 Task: Create a due date automation trigger when advanced on, on the monday of the week before a card is due add fields with custom field "Resume" set at 11:00 AM.
Action: Mouse moved to (1165, 365)
Screenshot: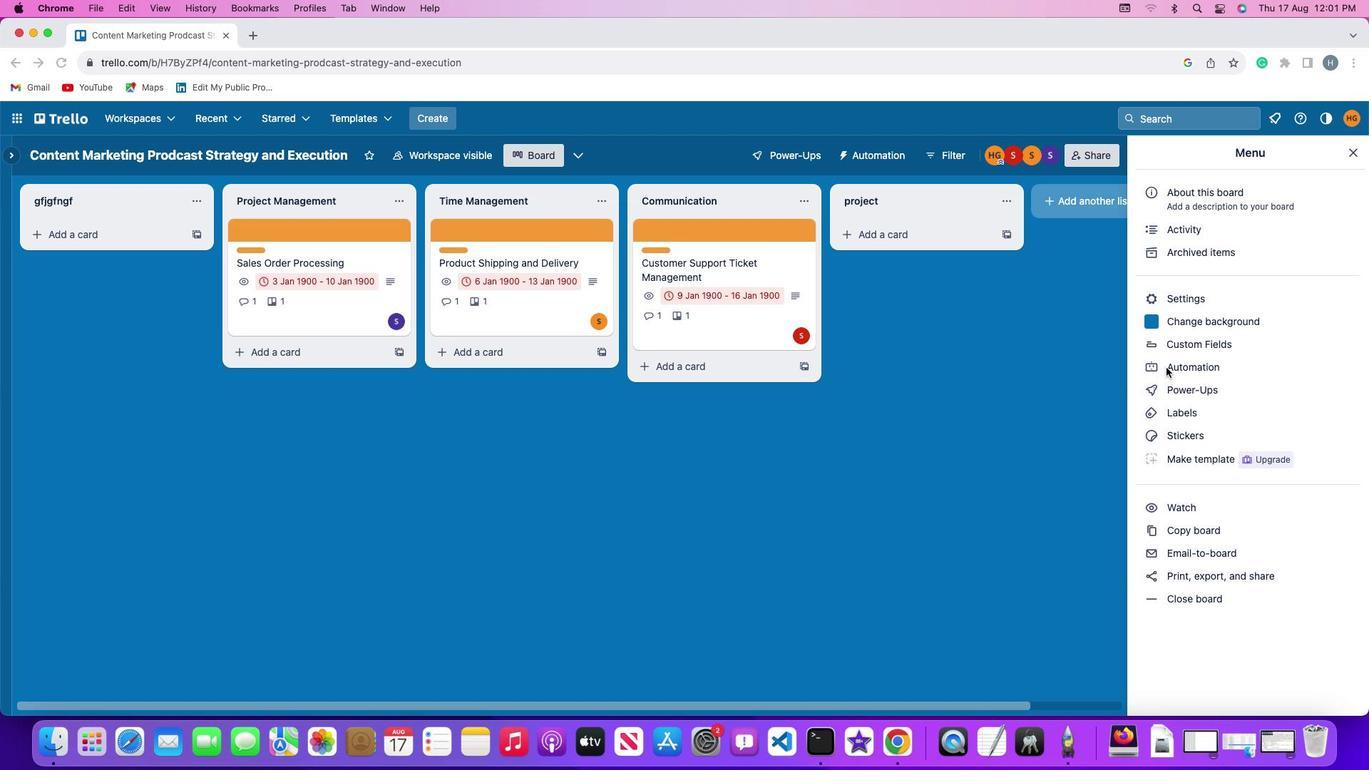 
Action: Mouse pressed left at (1165, 365)
Screenshot: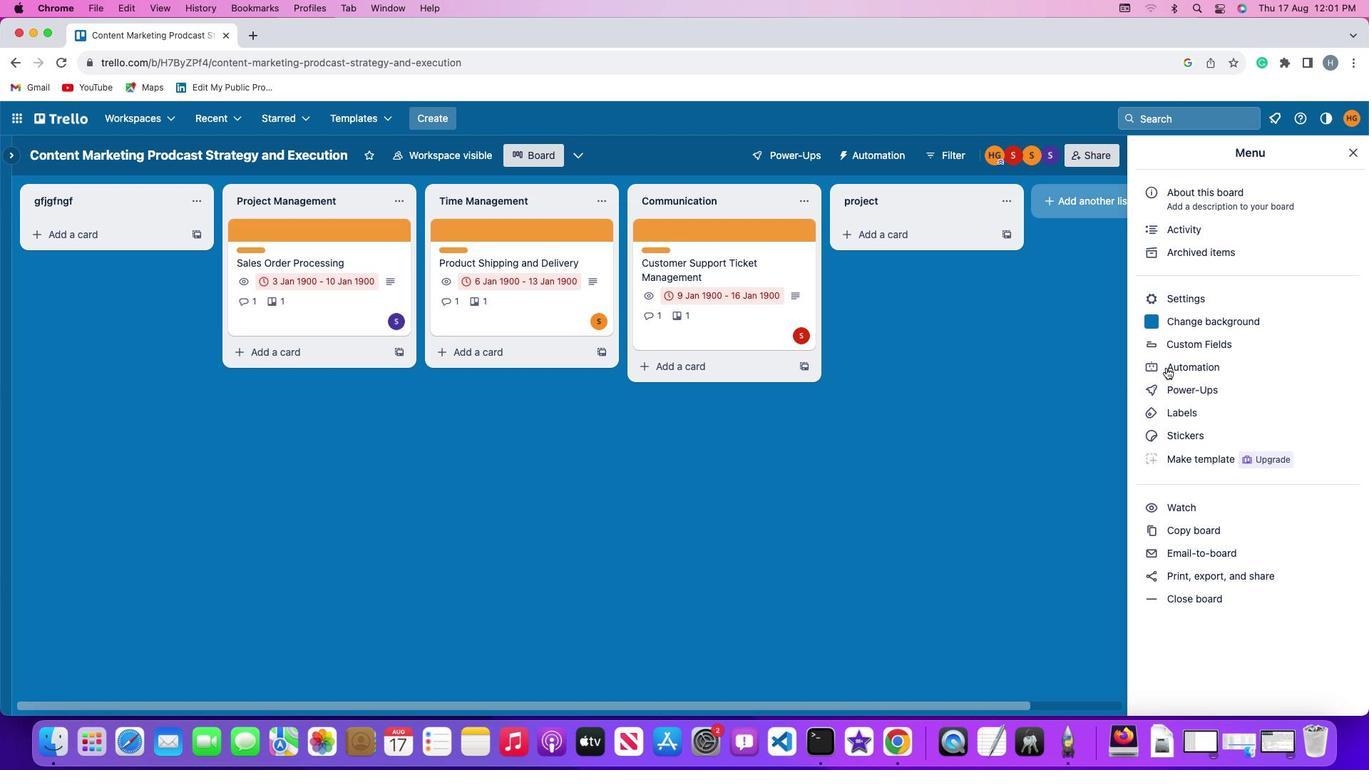 
Action: Mouse pressed left at (1165, 365)
Screenshot: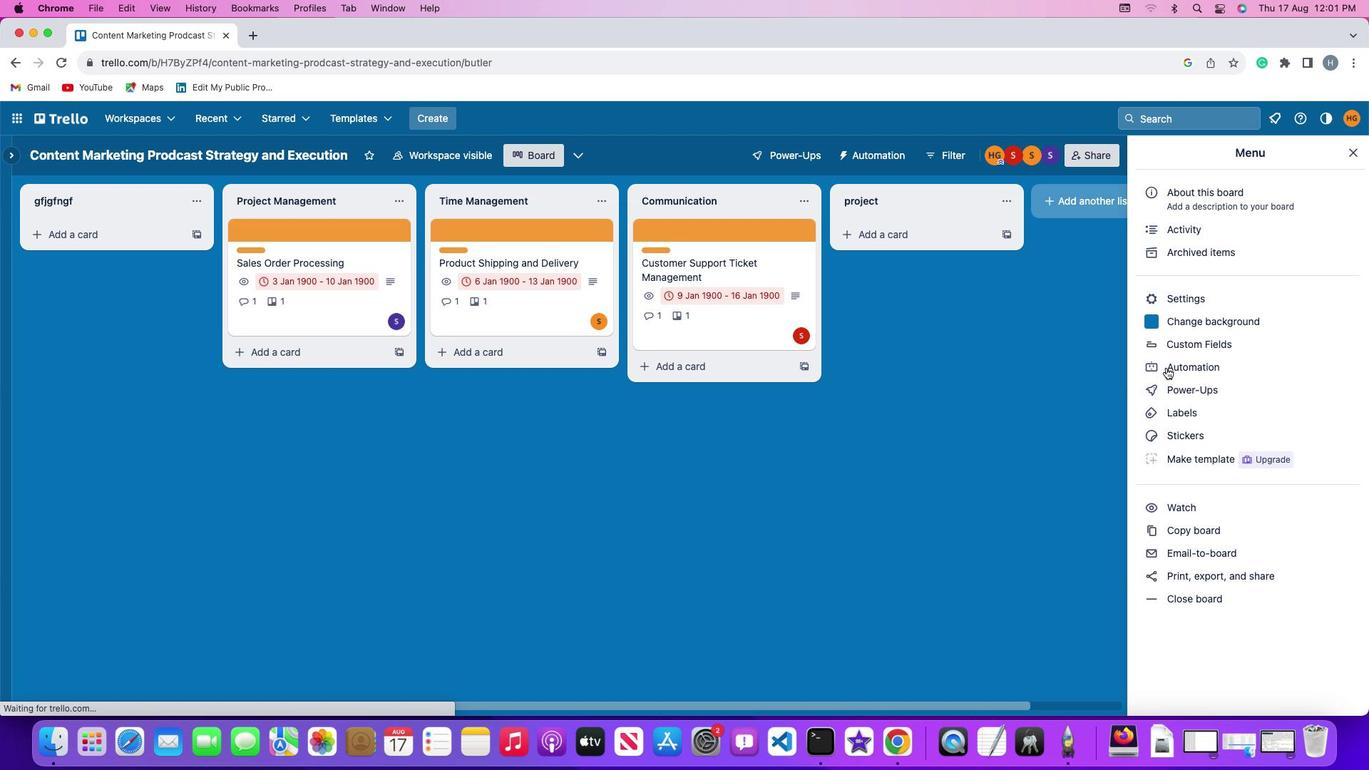 
Action: Mouse moved to (82, 335)
Screenshot: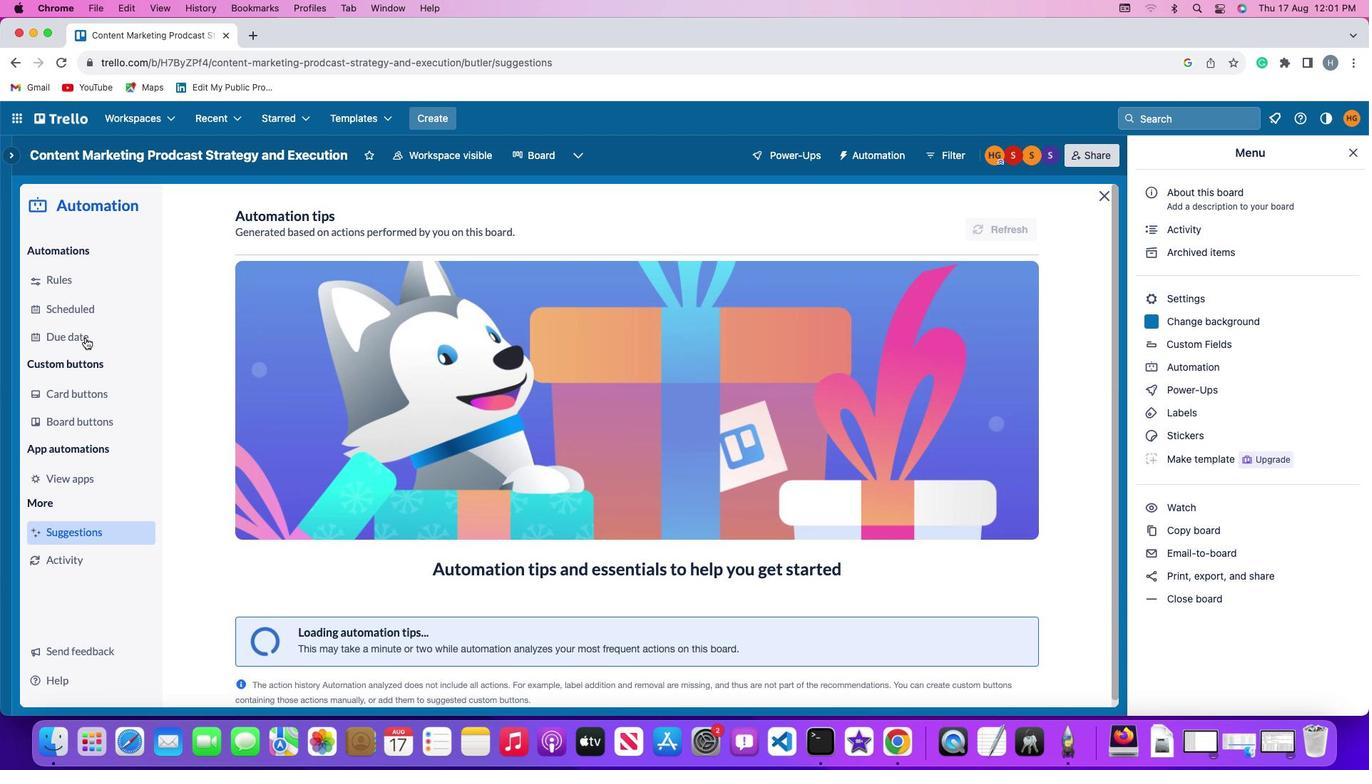 
Action: Mouse pressed left at (82, 335)
Screenshot: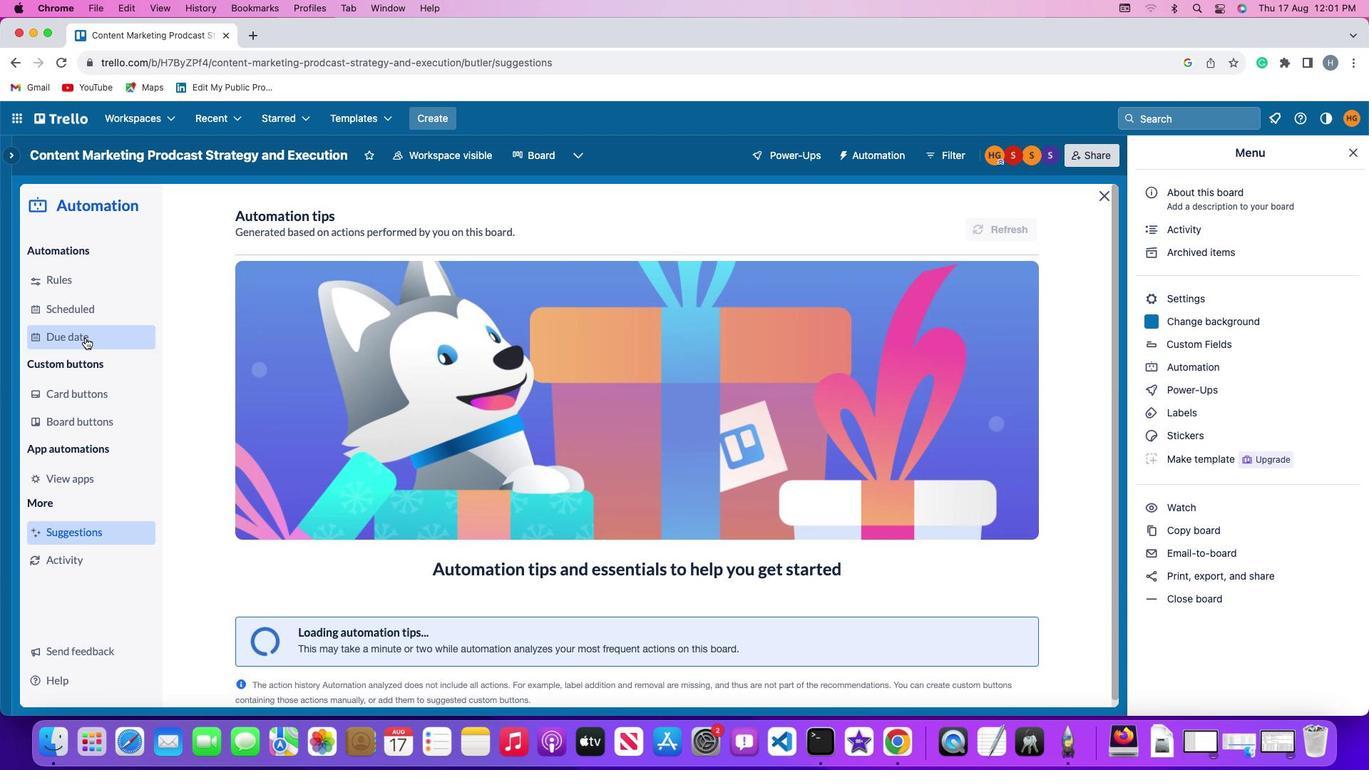 
Action: Mouse moved to (976, 216)
Screenshot: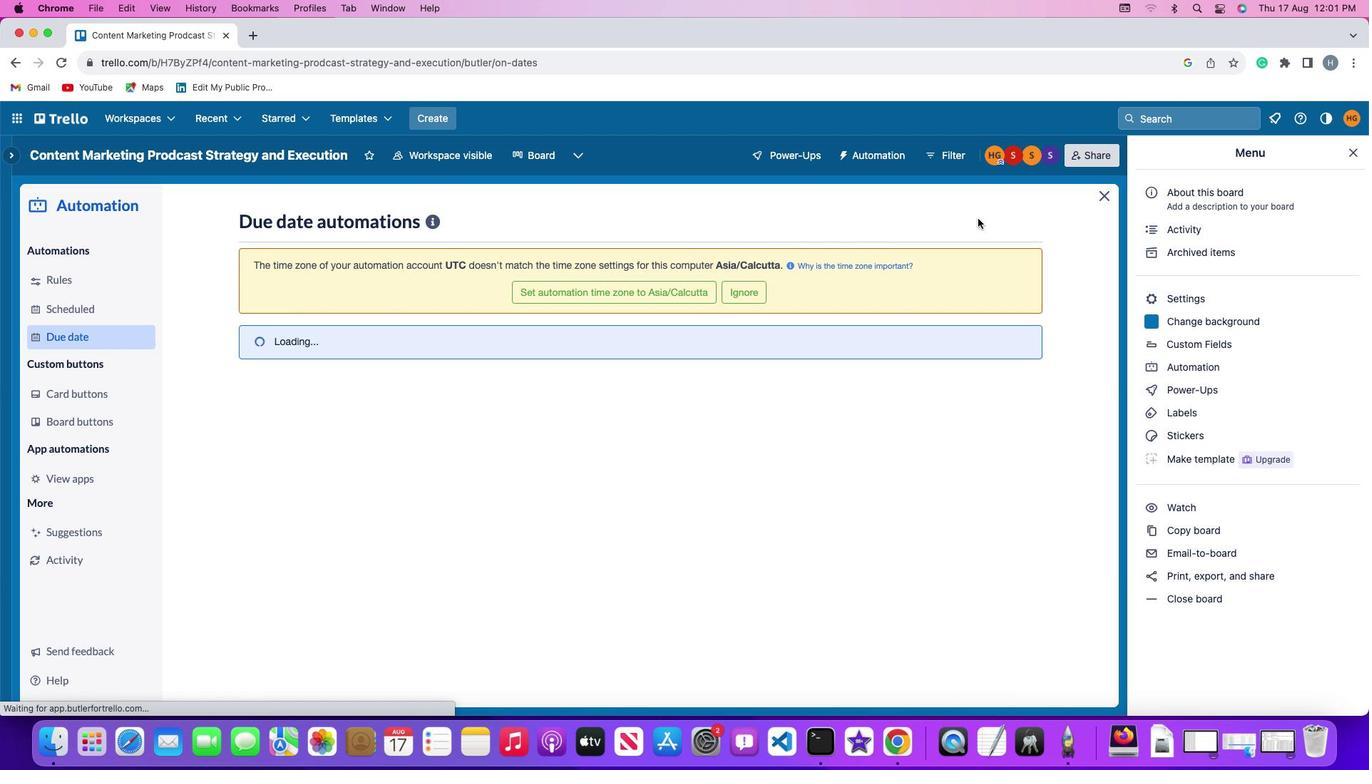 
Action: Mouse pressed left at (976, 216)
Screenshot: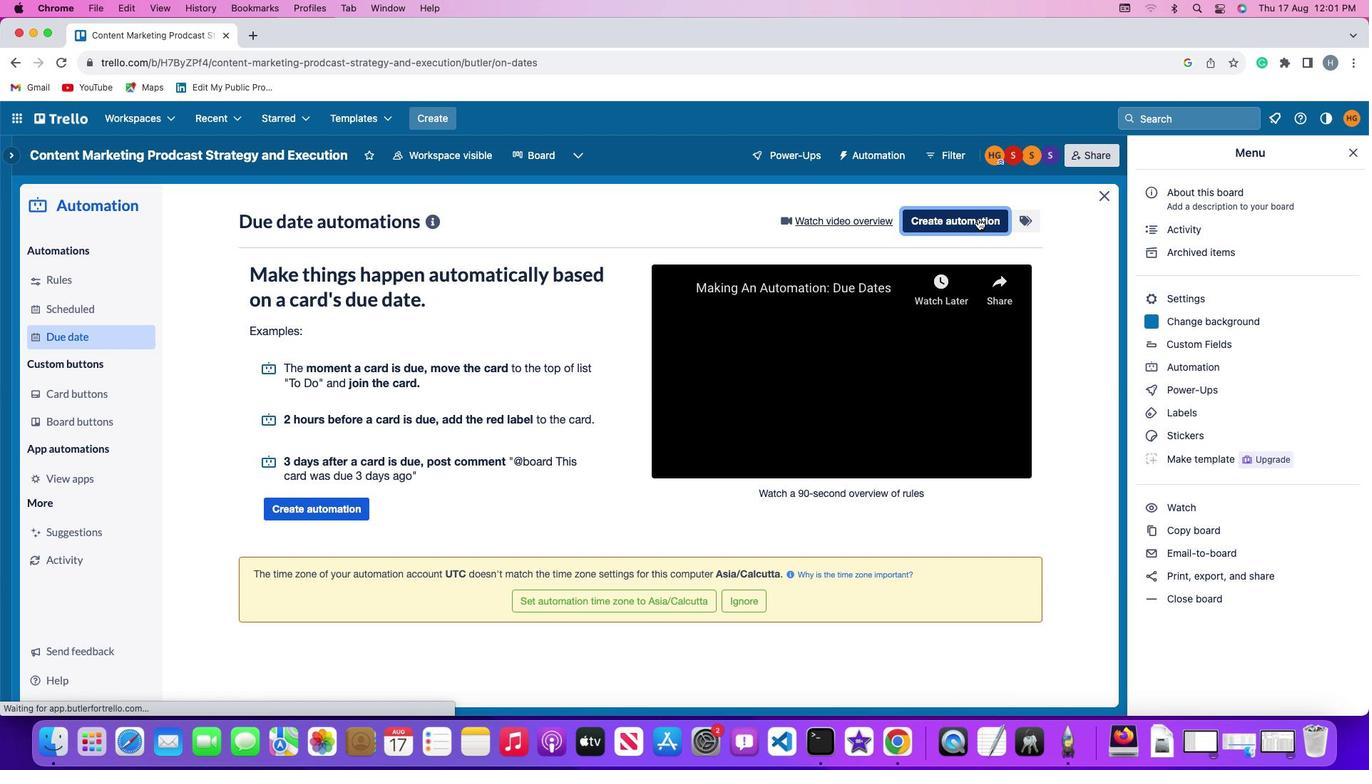 
Action: Mouse moved to (309, 348)
Screenshot: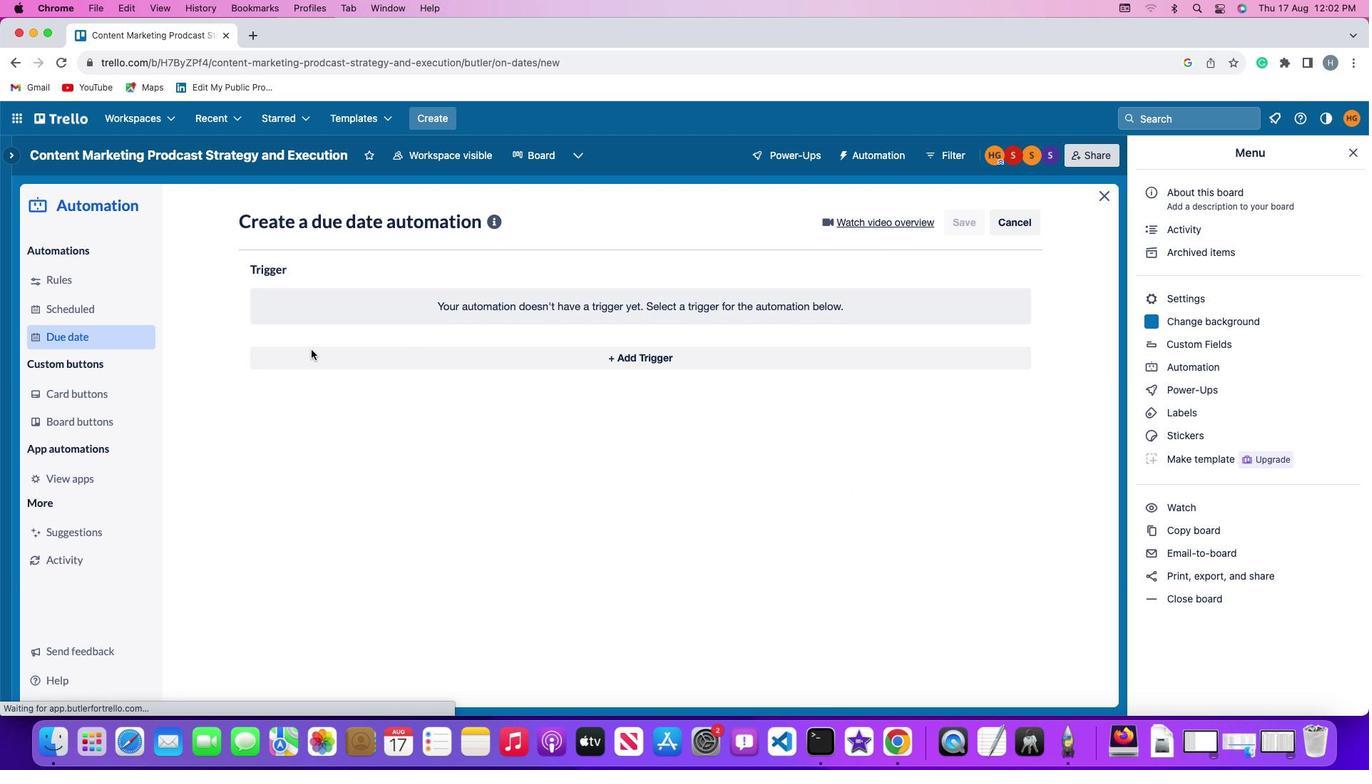
Action: Mouse pressed left at (309, 348)
Screenshot: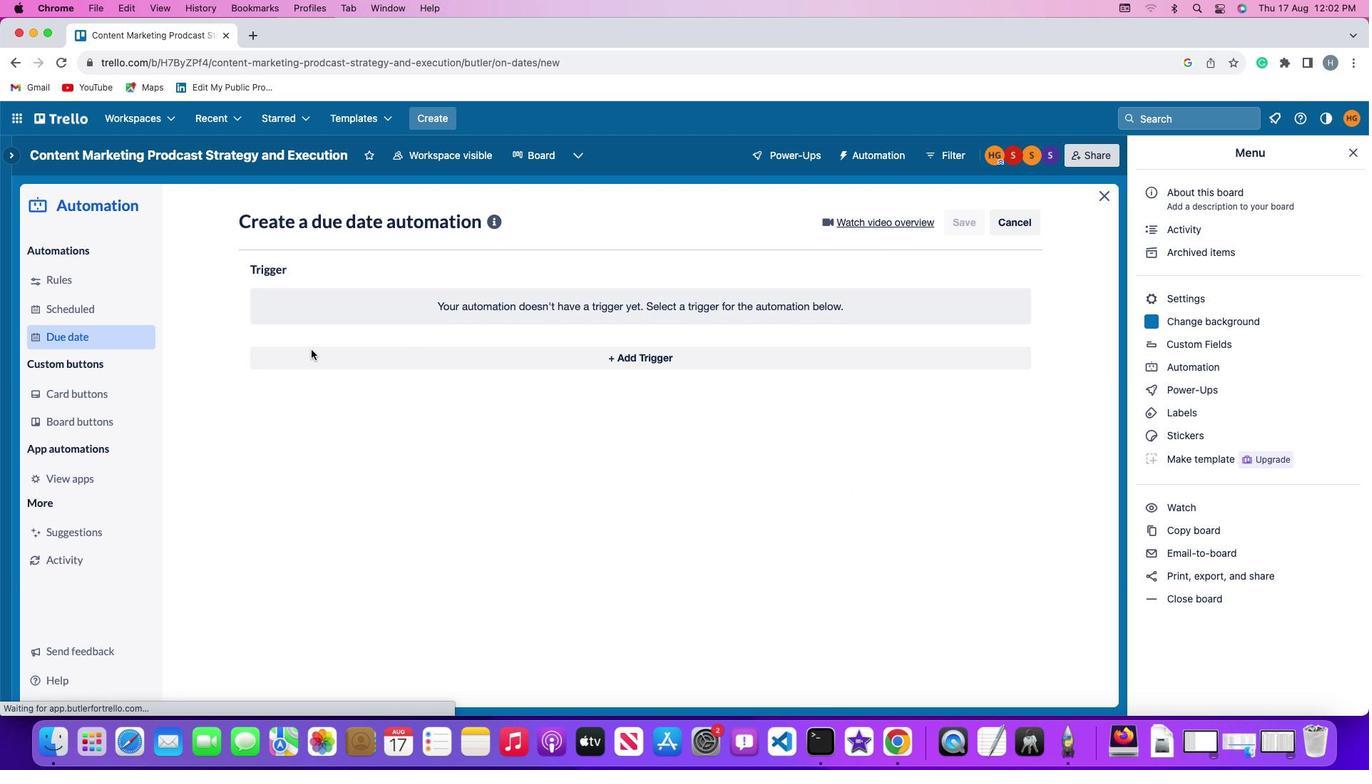 
Action: Mouse moved to (321, 623)
Screenshot: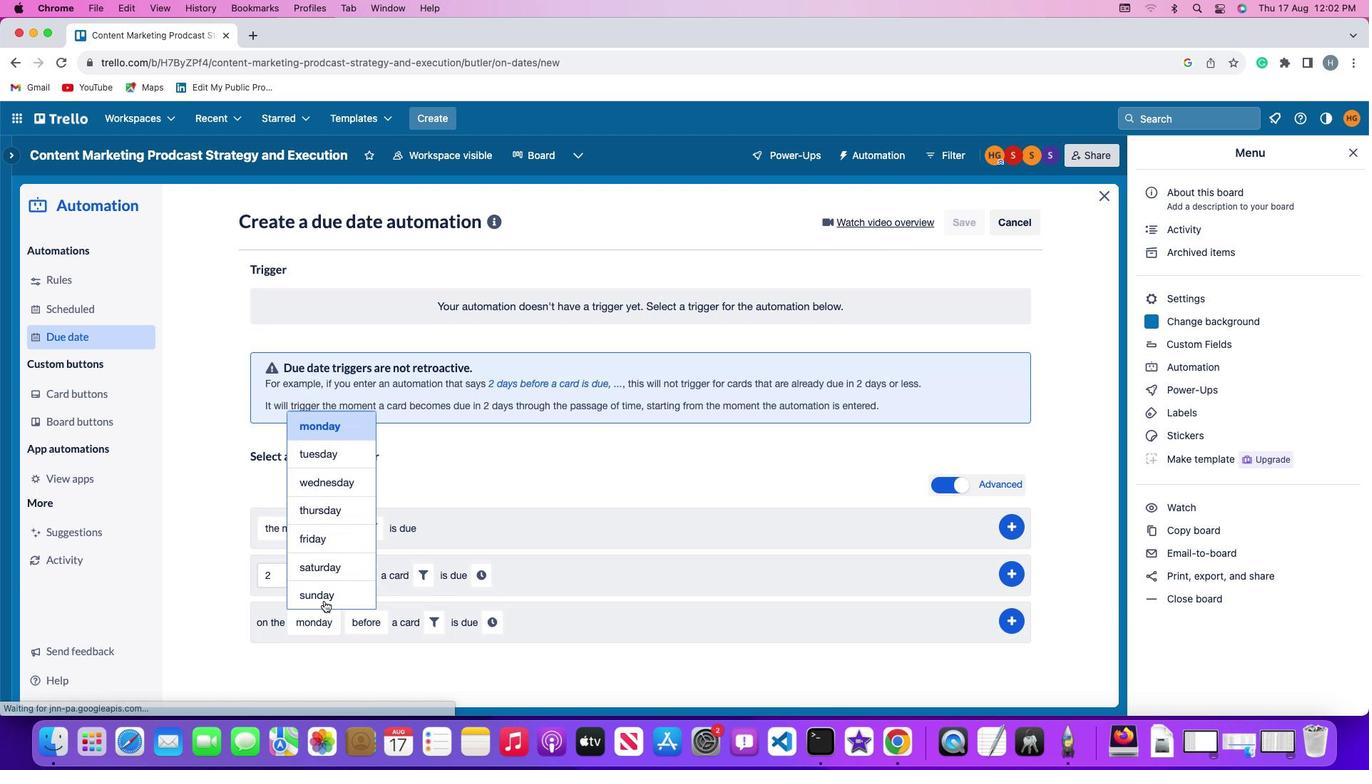 
Action: Mouse pressed left at (321, 623)
Screenshot: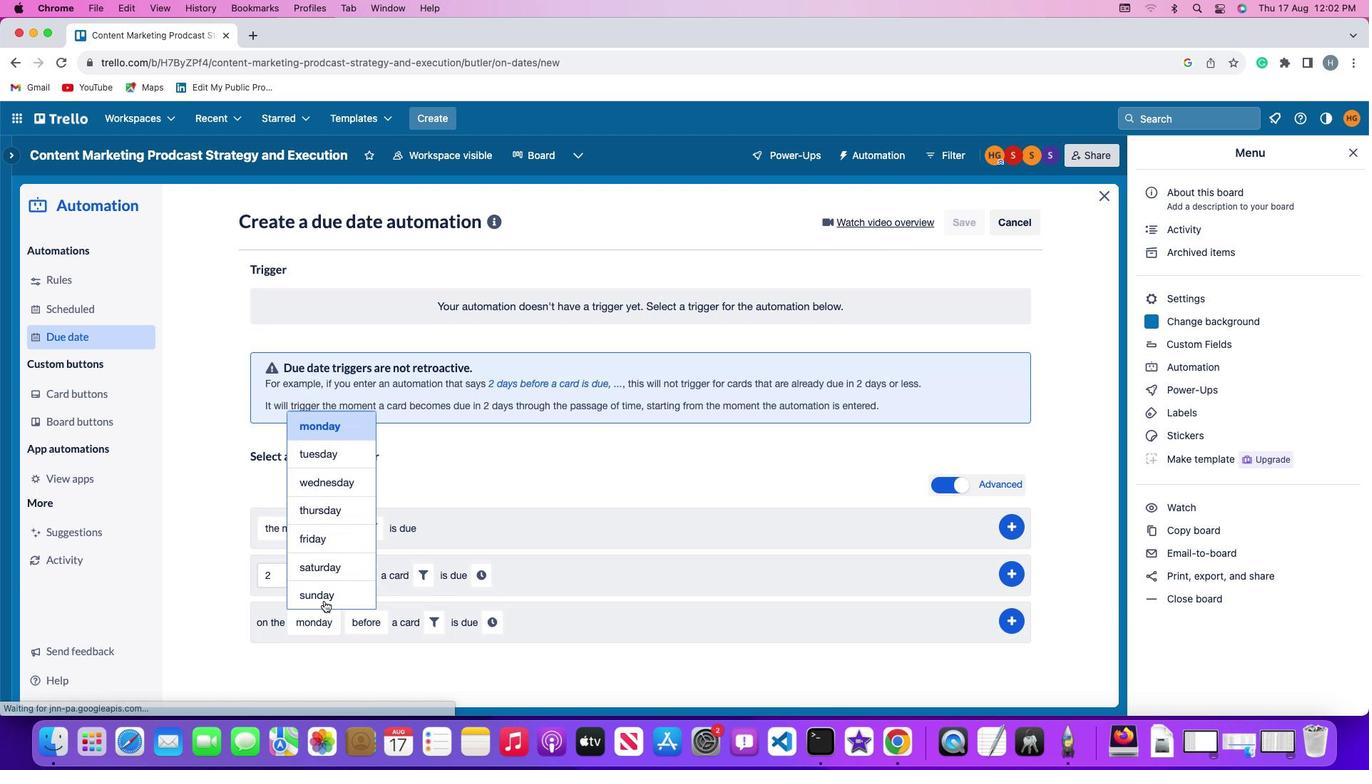 
Action: Mouse moved to (321, 421)
Screenshot: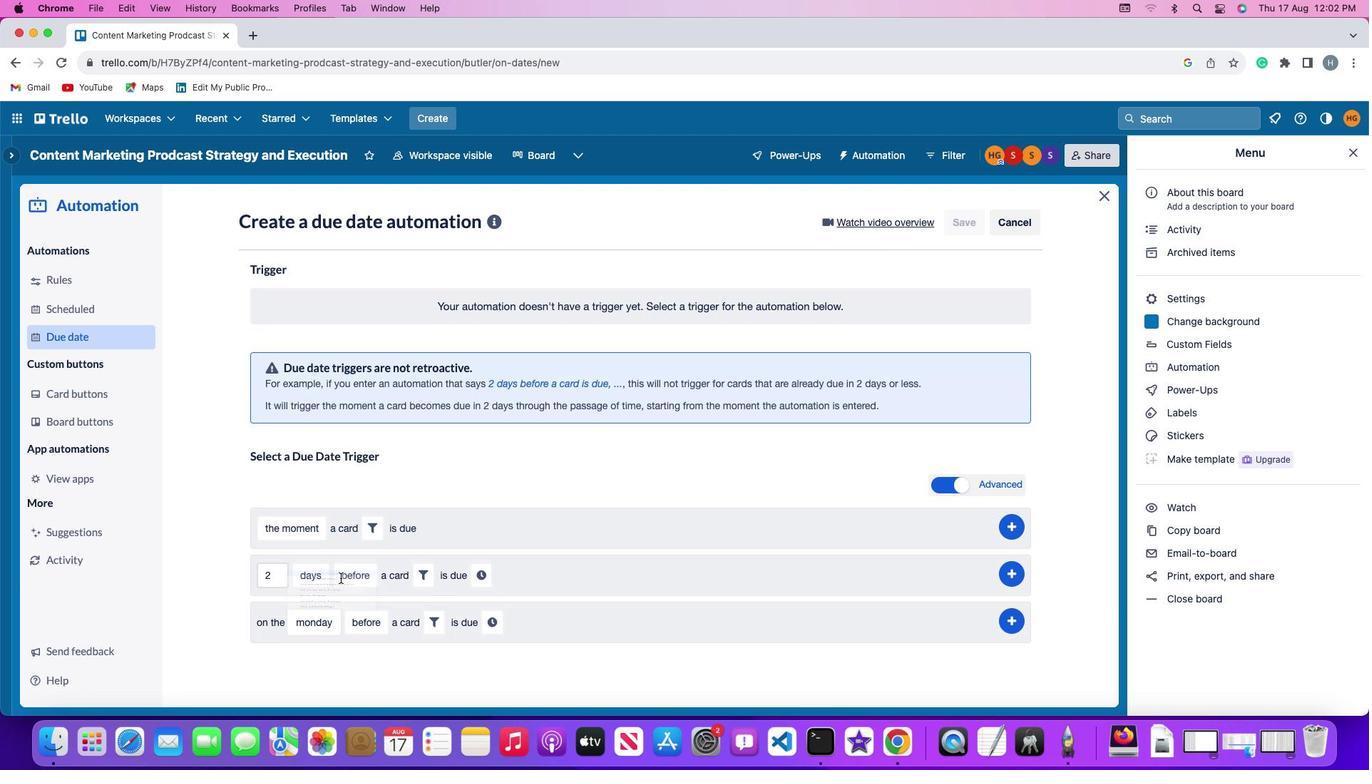 
Action: Mouse pressed left at (321, 421)
Screenshot: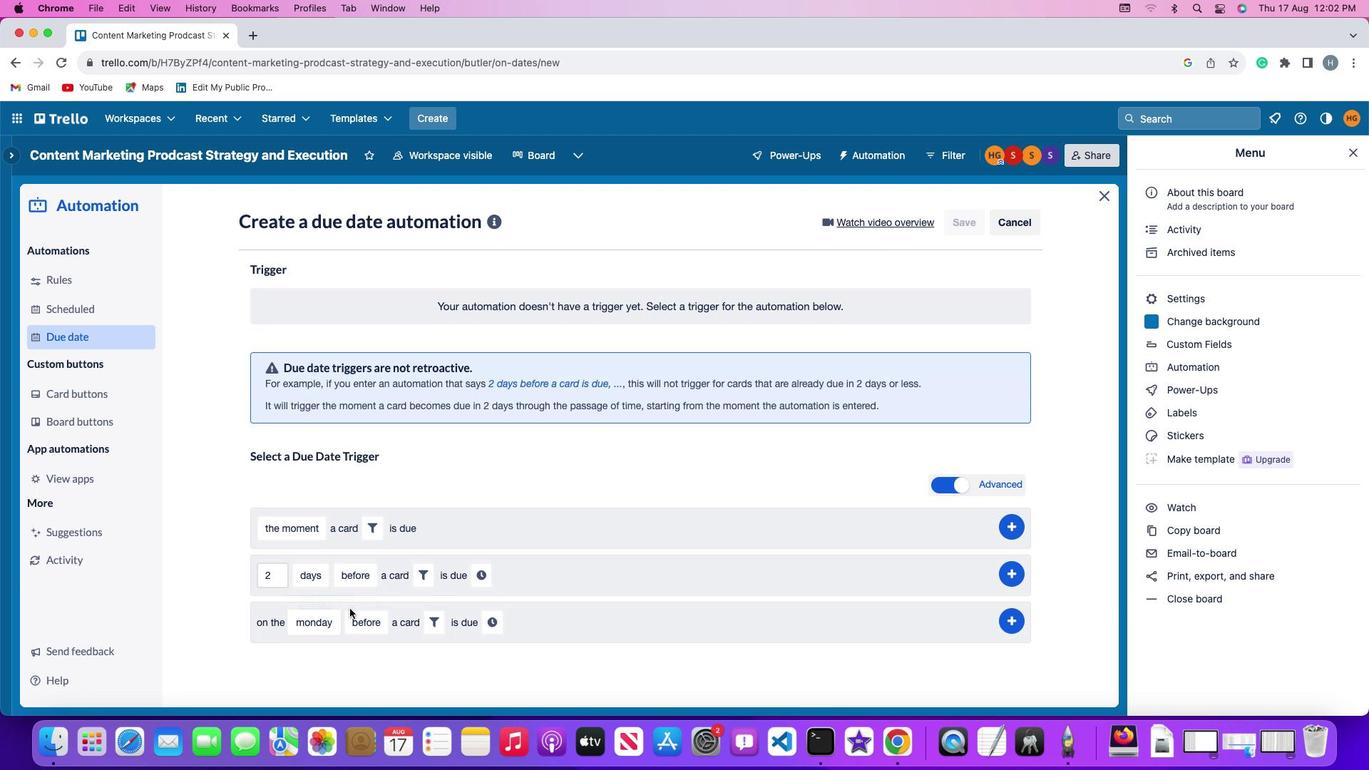 
Action: Mouse moved to (363, 633)
Screenshot: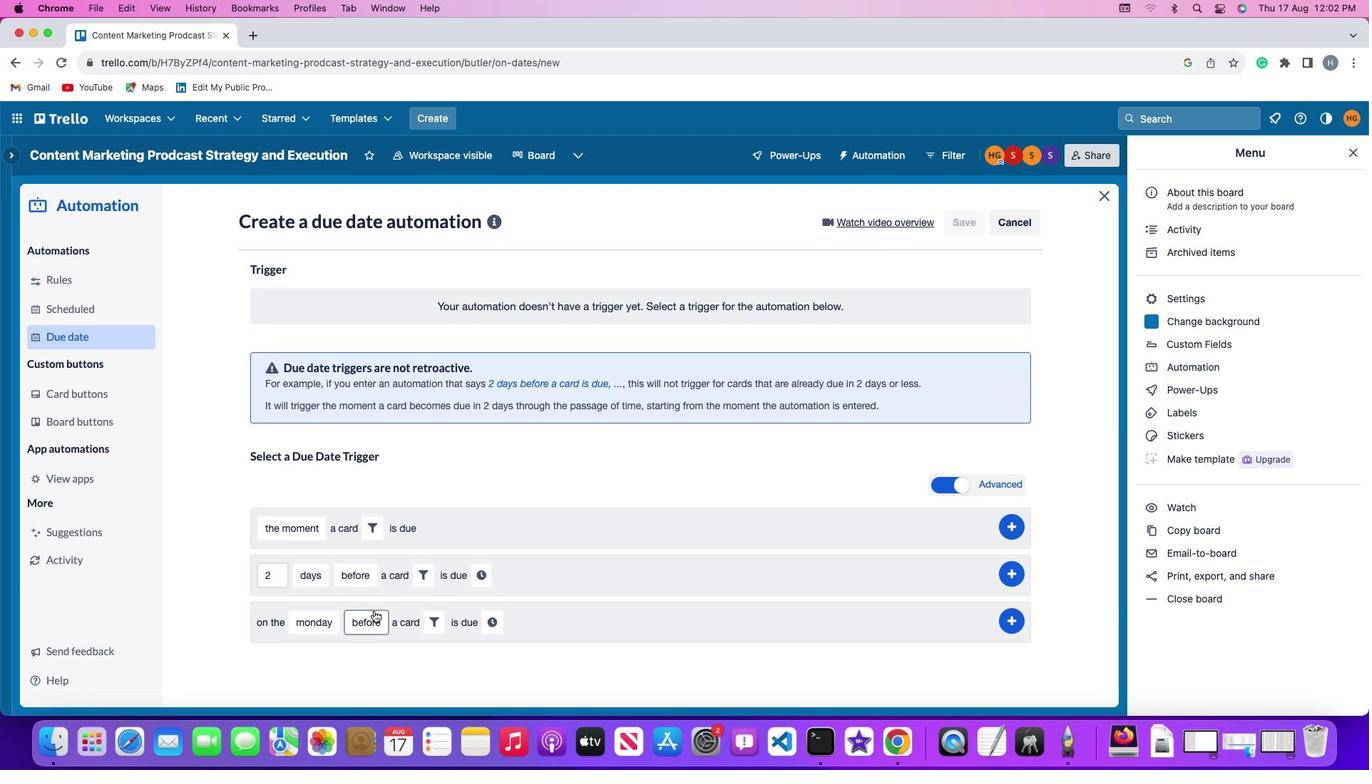 
Action: Mouse pressed left at (363, 633)
Screenshot: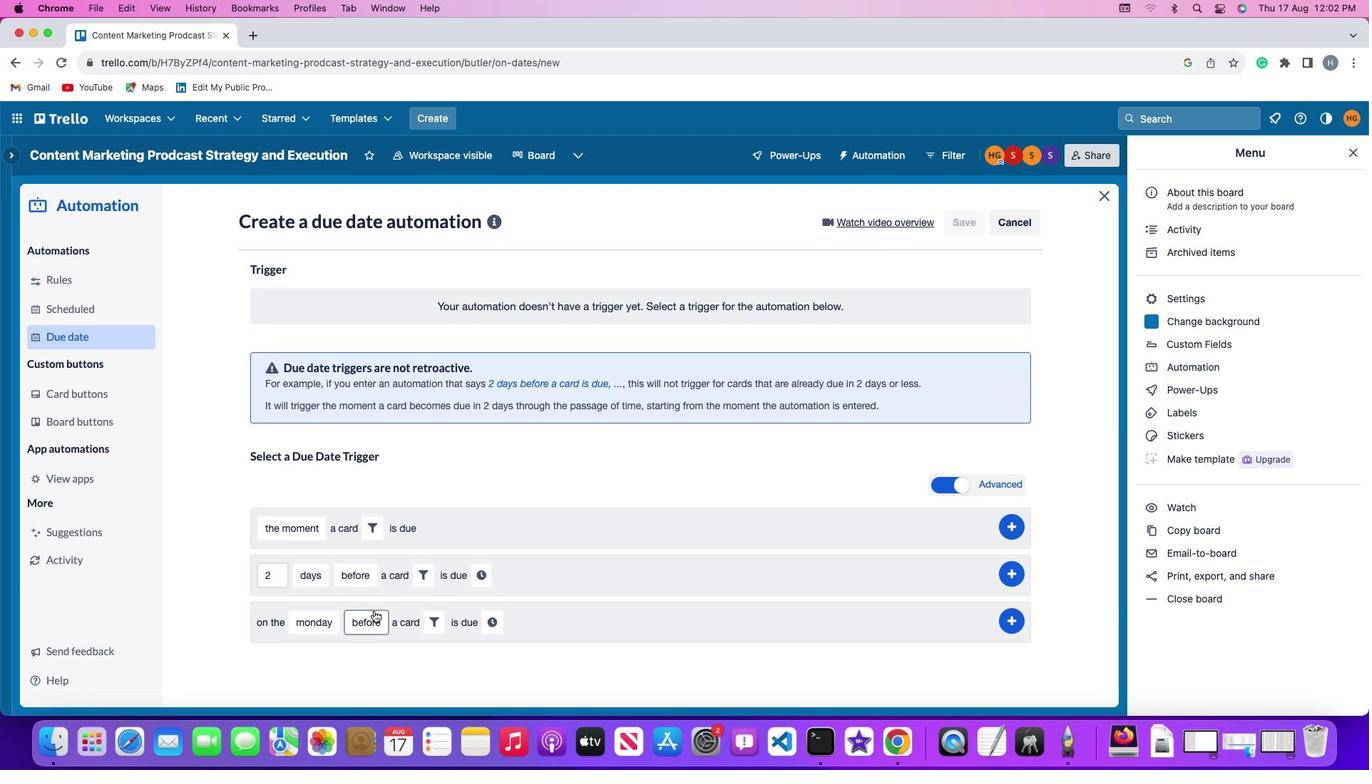 
Action: Mouse moved to (371, 608)
Screenshot: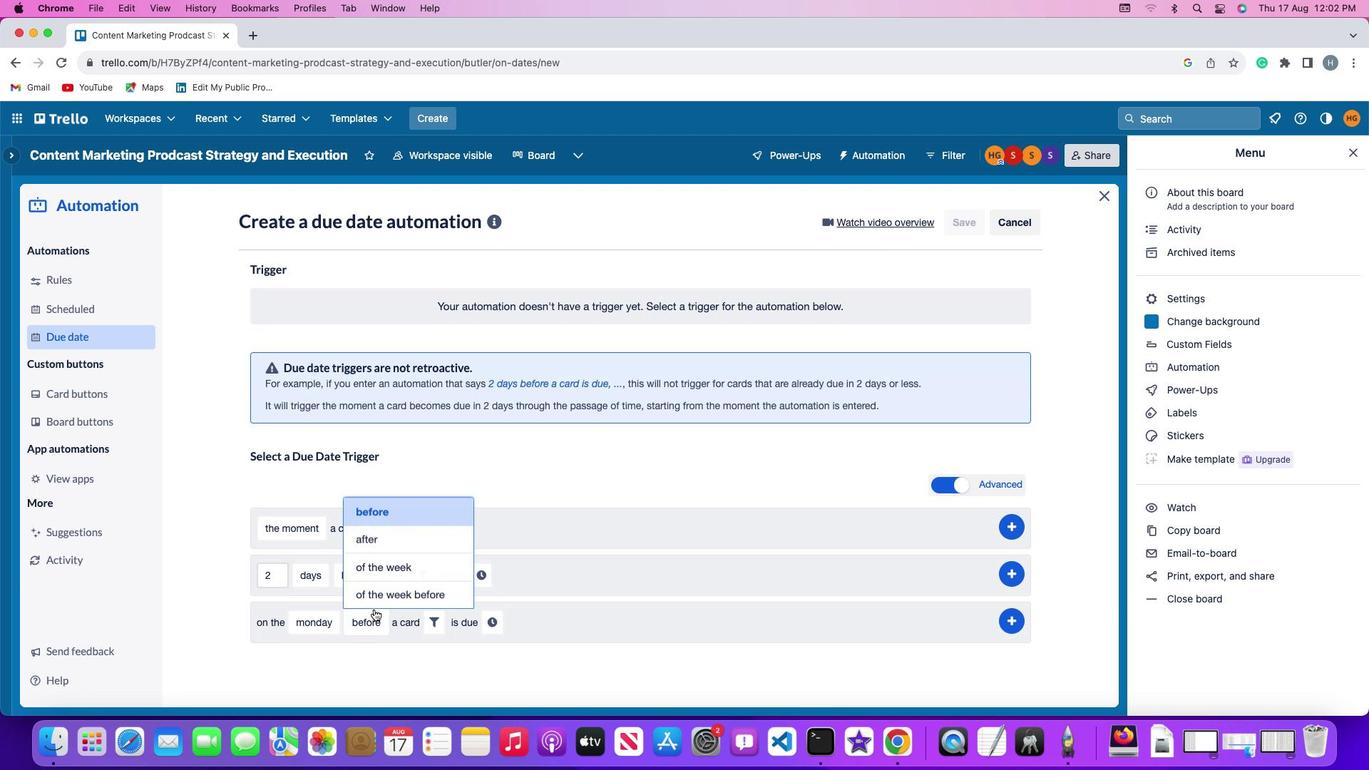 
Action: Mouse pressed left at (371, 608)
Screenshot: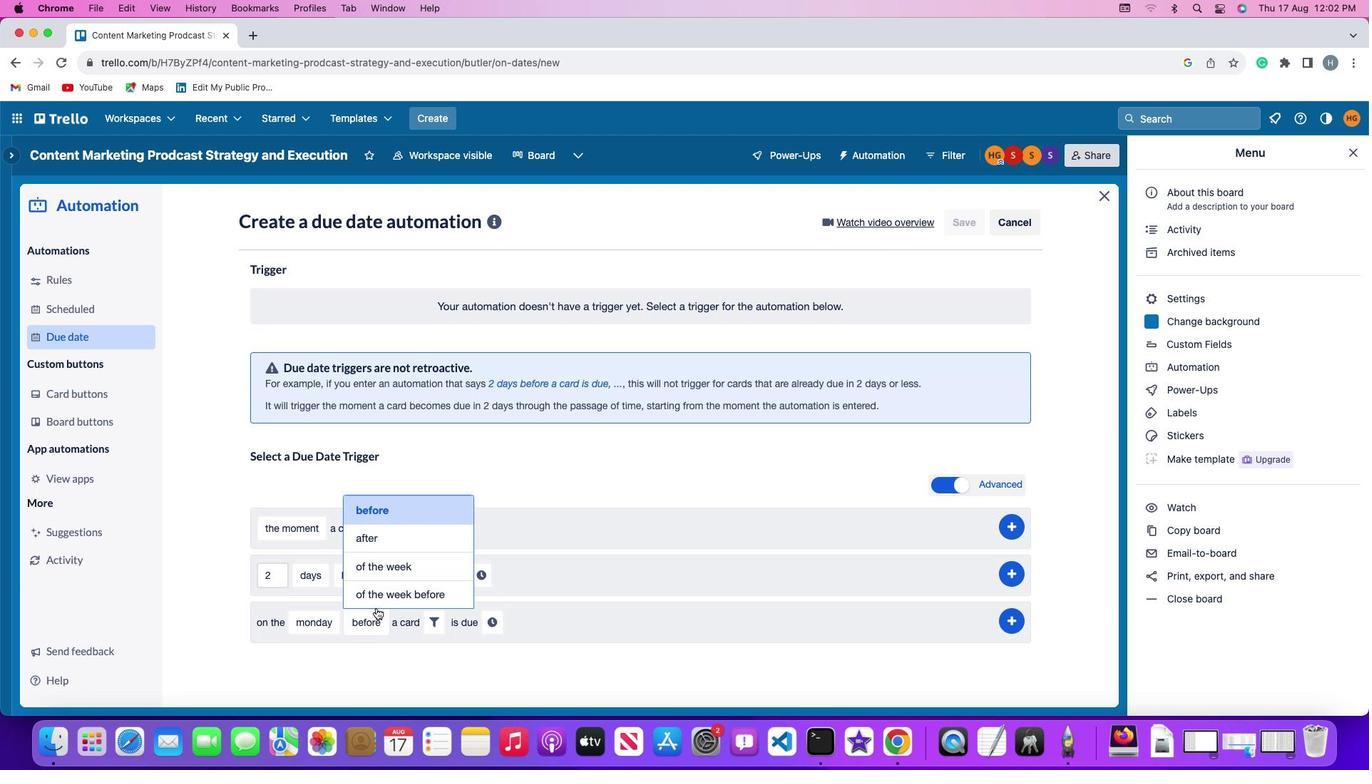 
Action: Mouse moved to (383, 589)
Screenshot: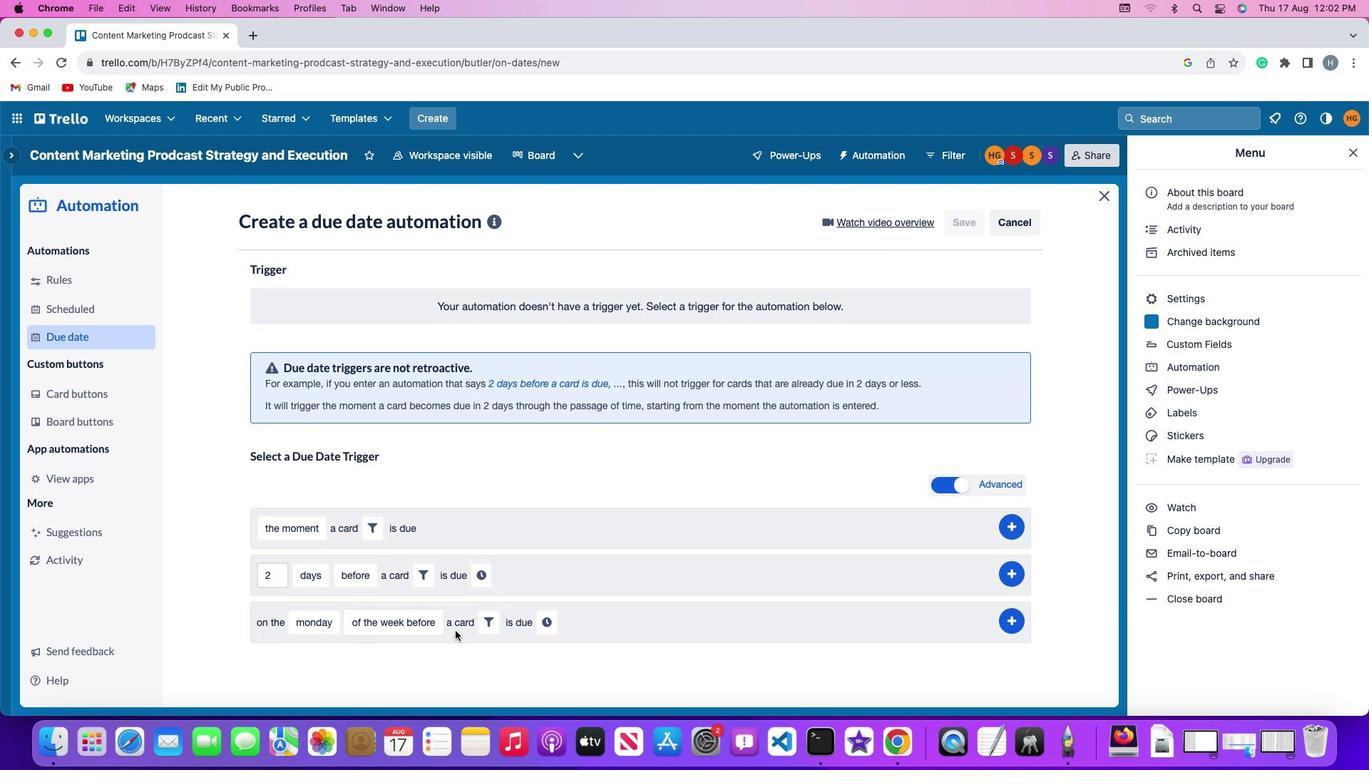 
Action: Mouse pressed left at (383, 589)
Screenshot: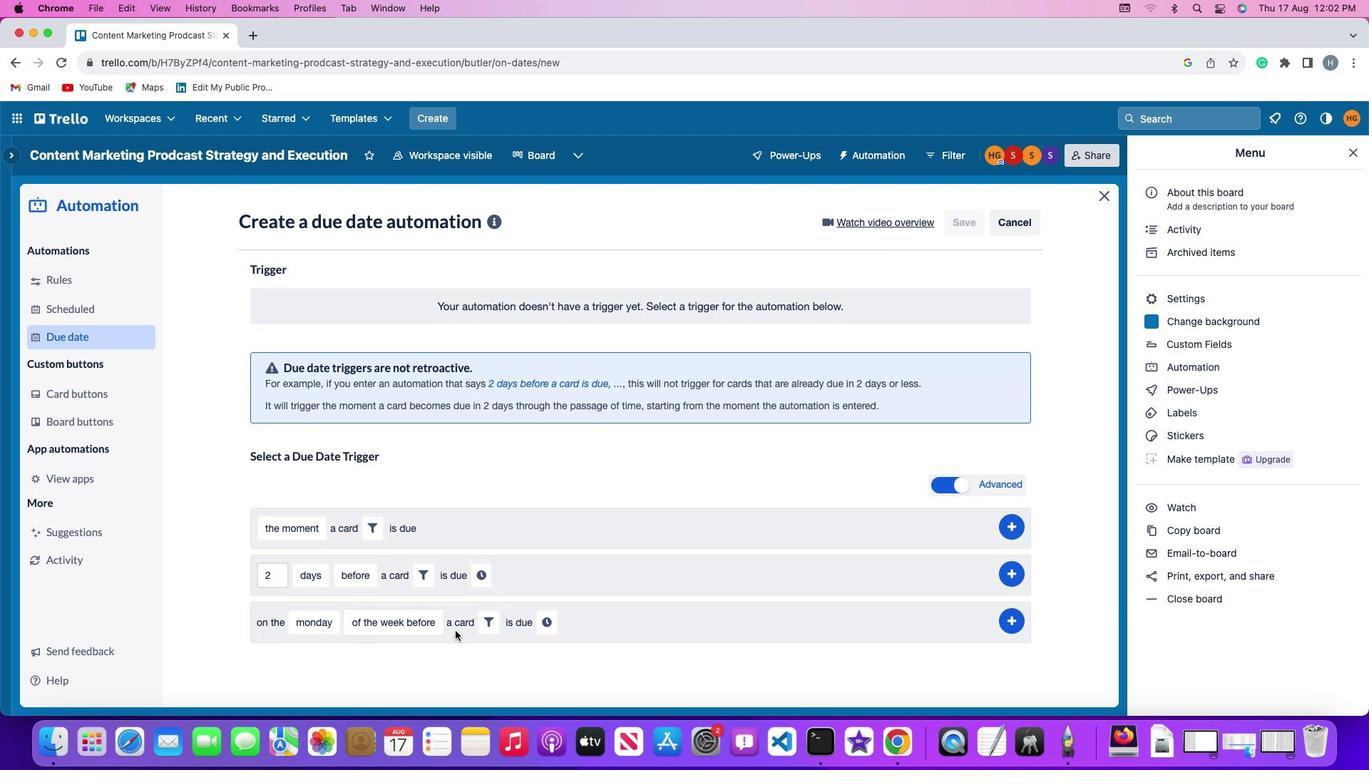 
Action: Mouse moved to (484, 620)
Screenshot: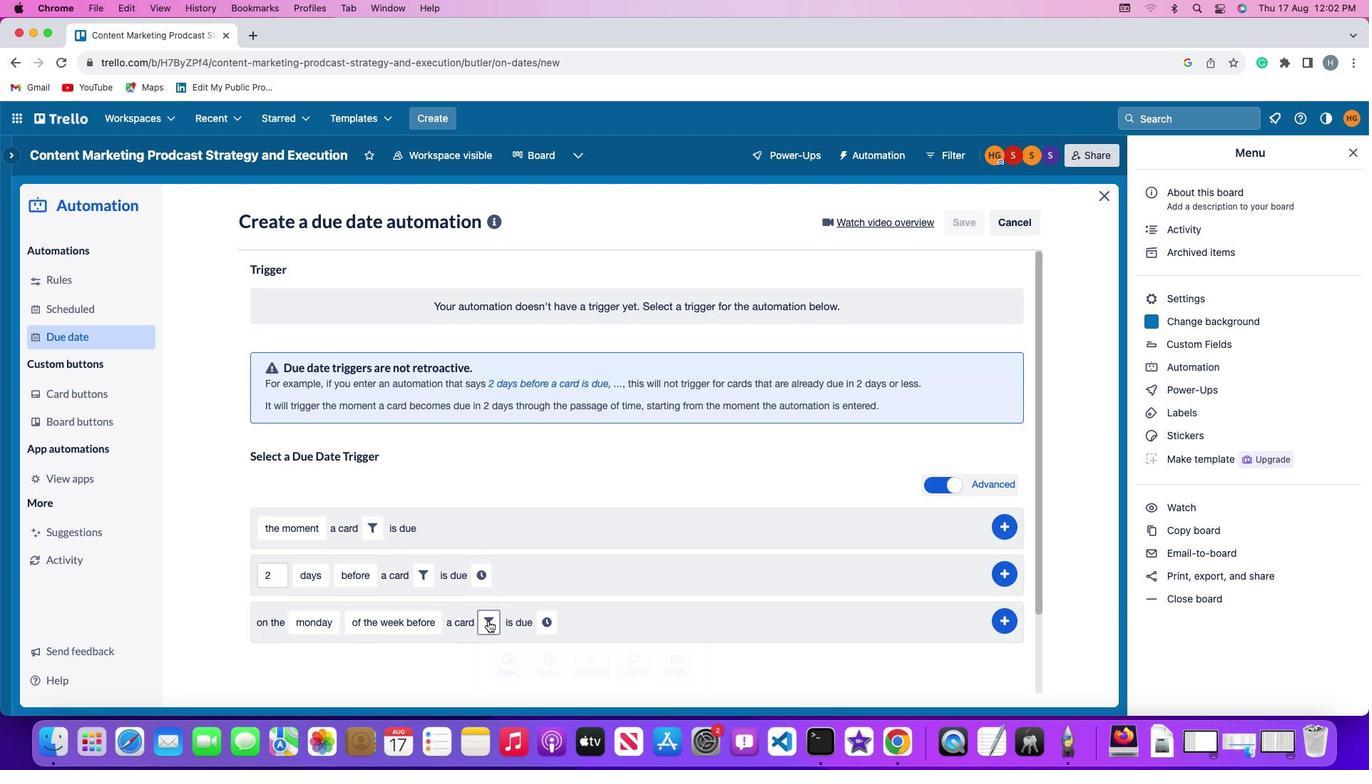 
Action: Mouse pressed left at (484, 620)
Screenshot: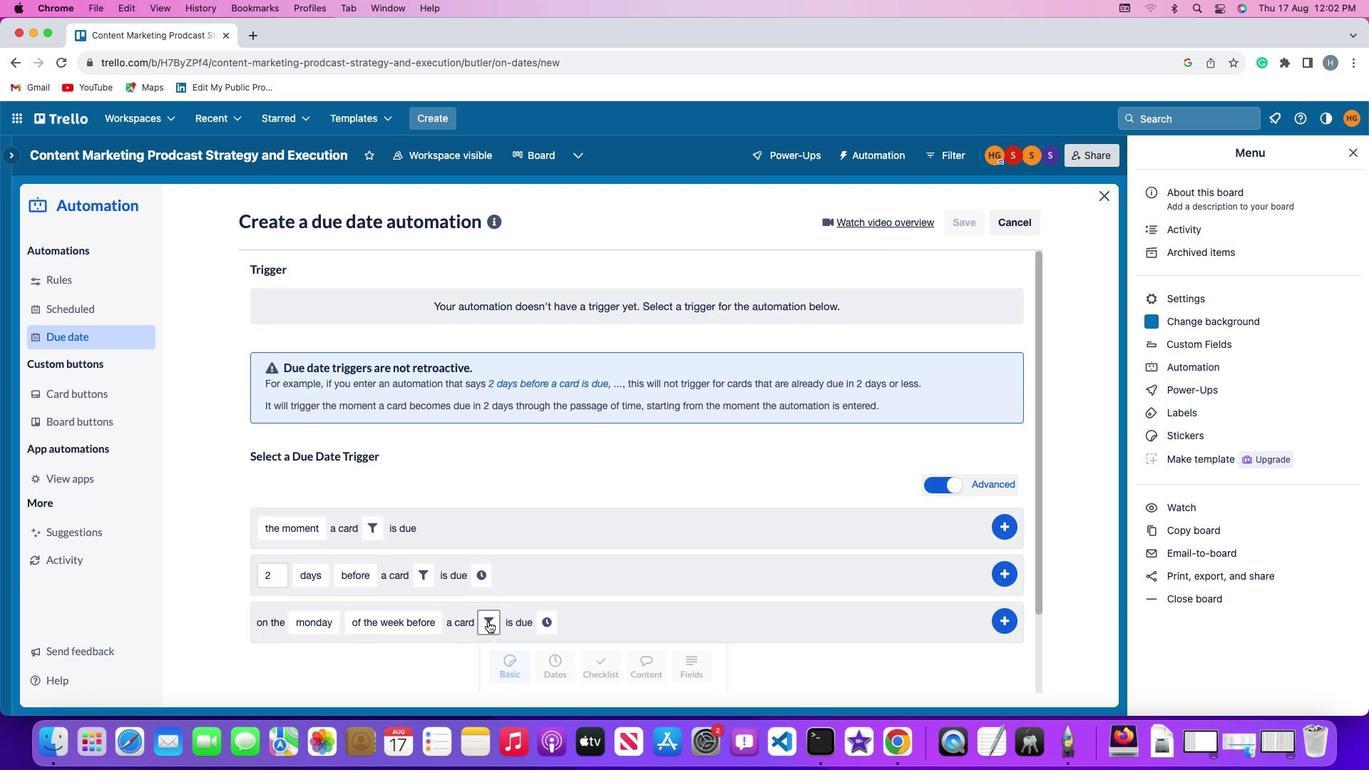 
Action: Mouse moved to (719, 664)
Screenshot: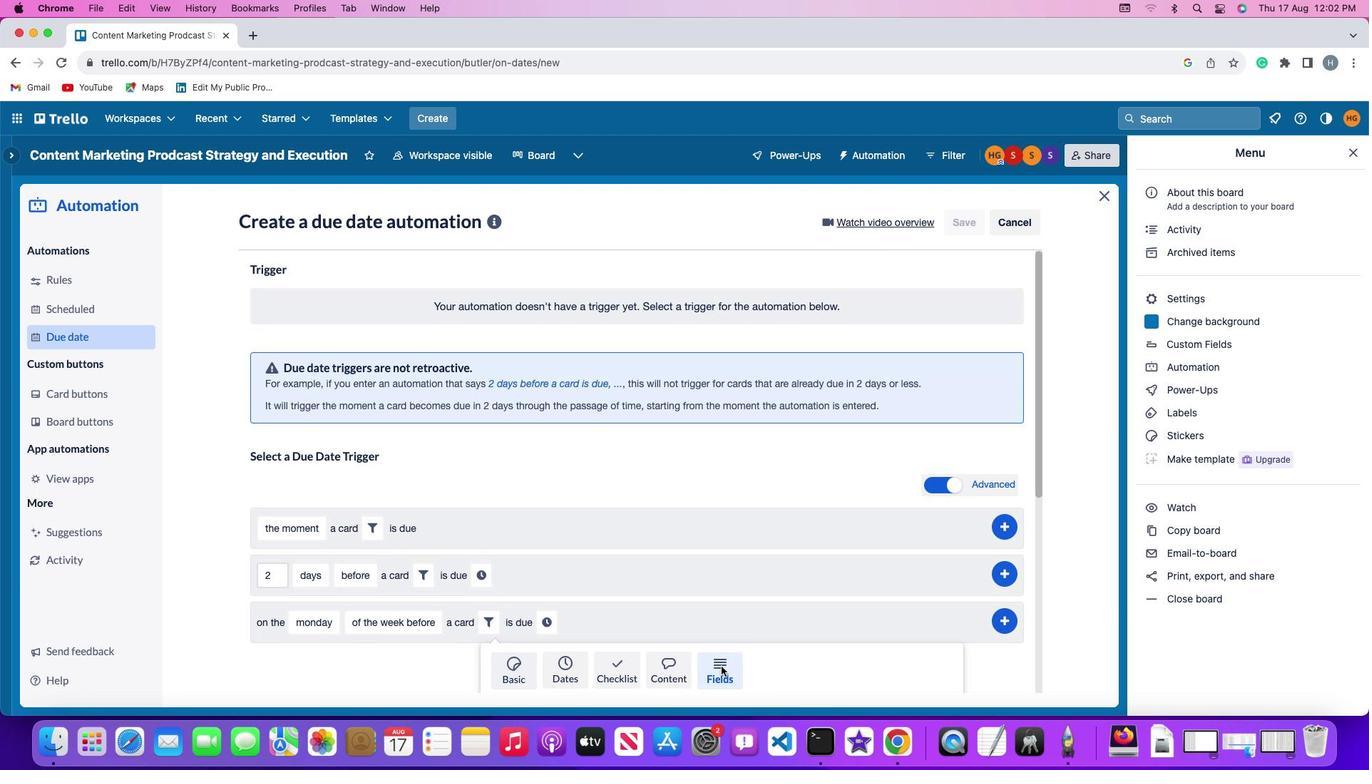 
Action: Mouse pressed left at (719, 664)
Screenshot: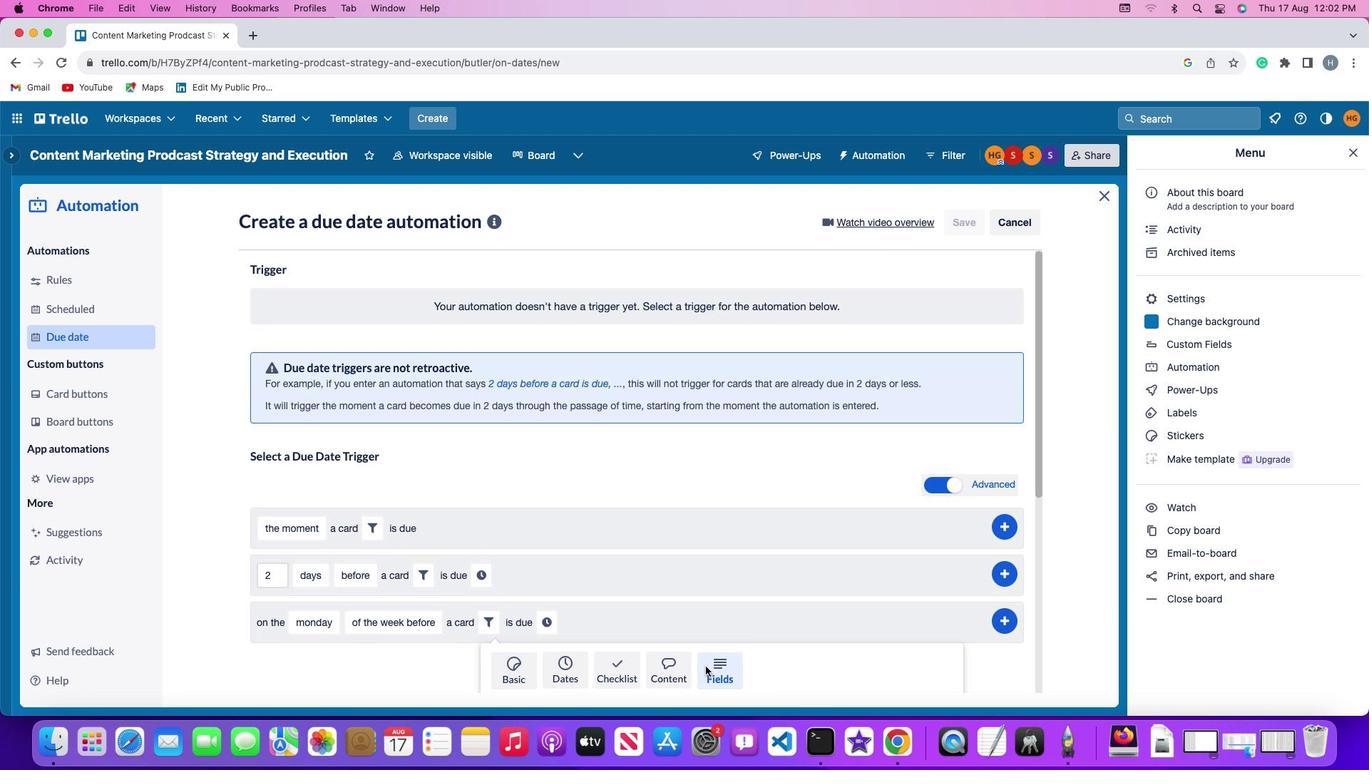 
Action: Mouse moved to (412, 657)
Screenshot: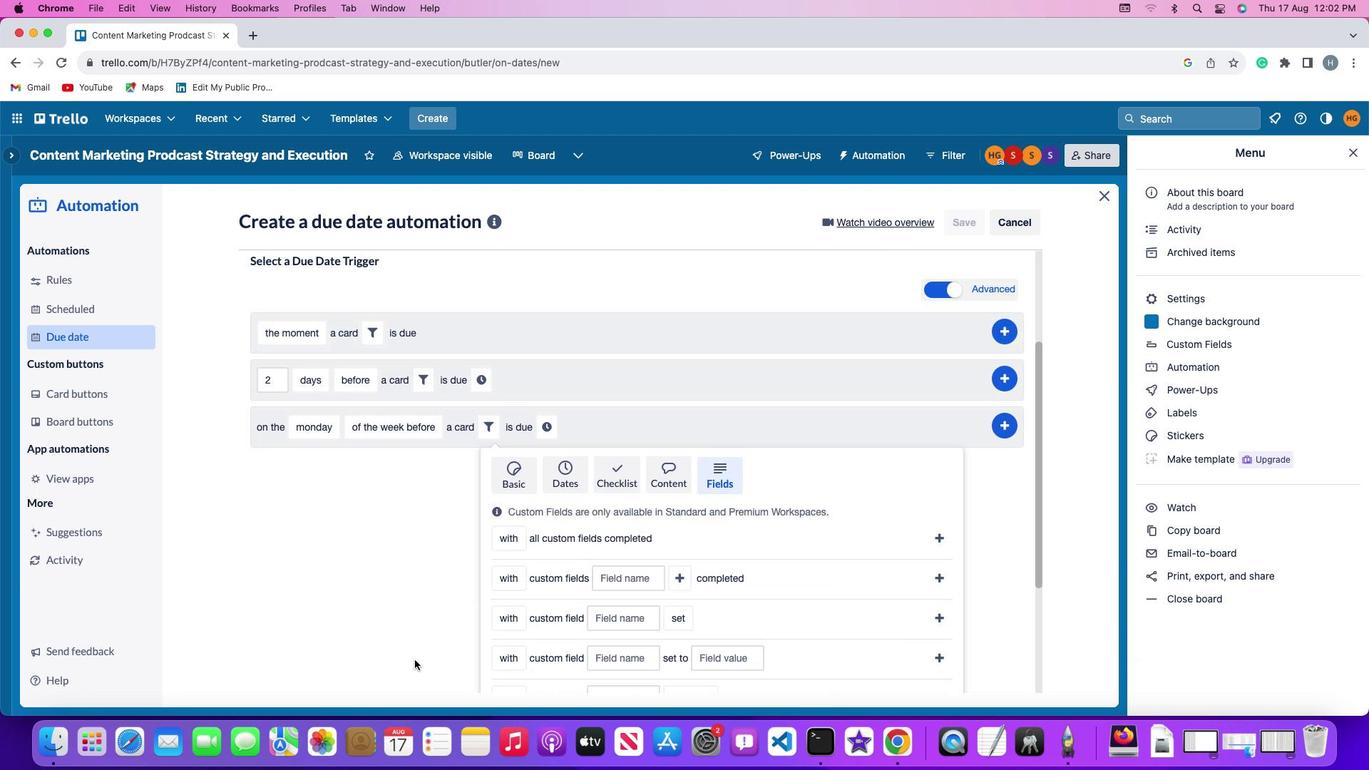 
Action: Mouse scrolled (412, 657) with delta (-1, -2)
Screenshot: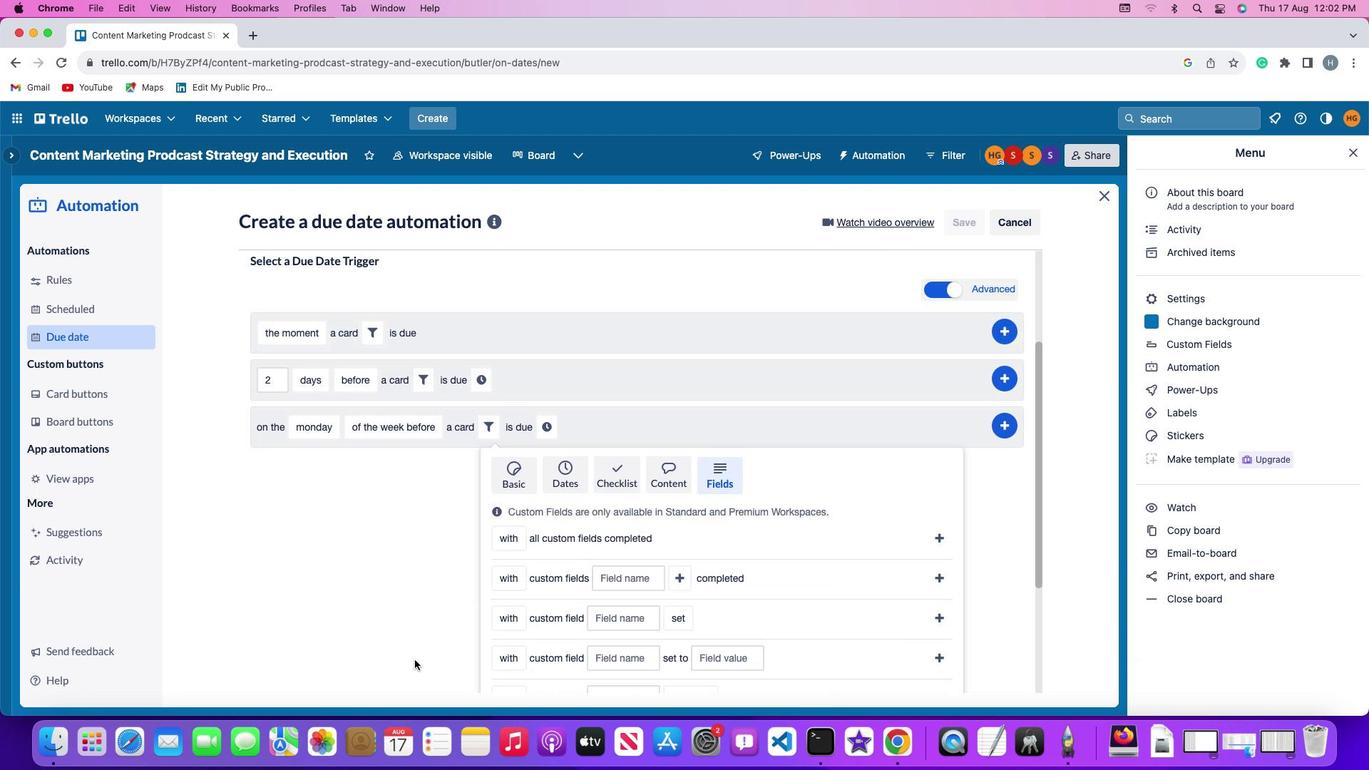 
Action: Mouse scrolled (412, 657) with delta (-1, -2)
Screenshot: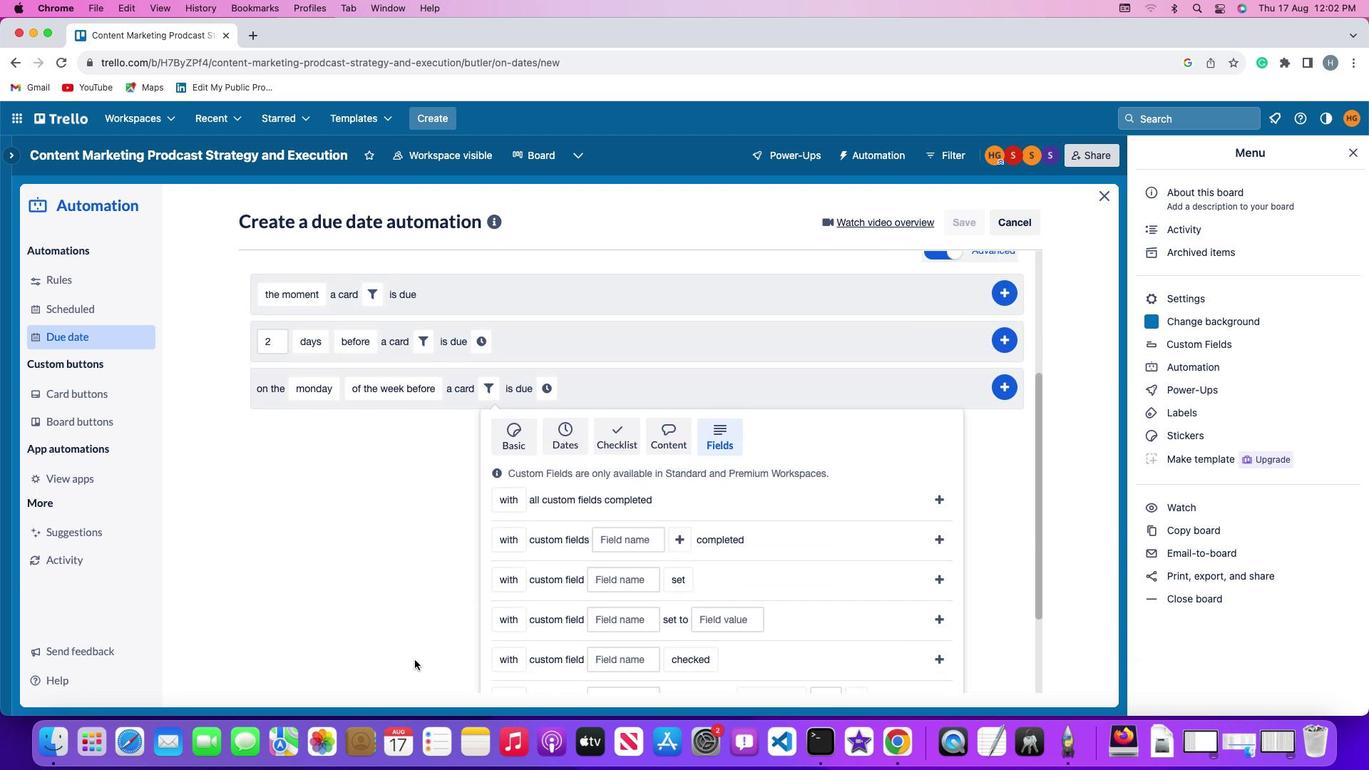 
Action: Mouse scrolled (412, 657) with delta (-1, -3)
Screenshot: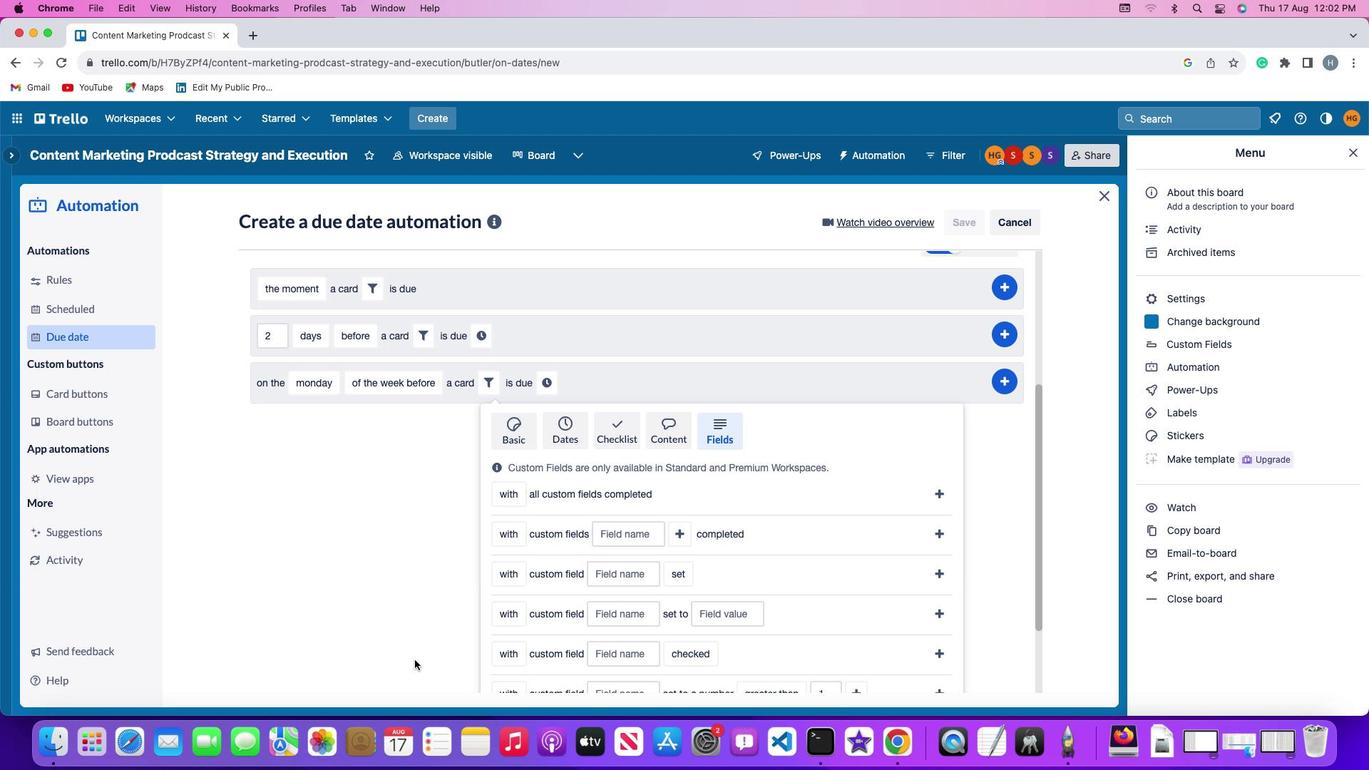 
Action: Mouse scrolled (412, 657) with delta (-1, -4)
Screenshot: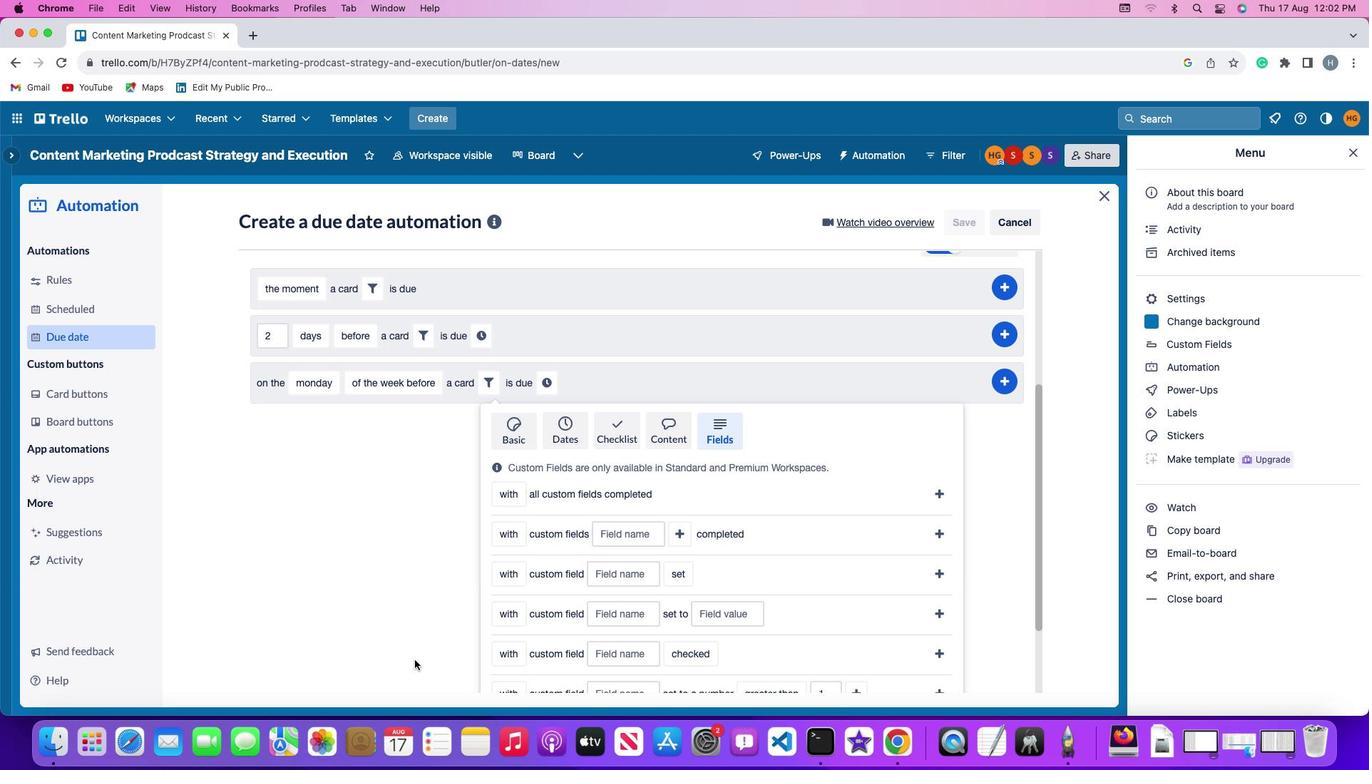 
Action: Mouse scrolled (412, 657) with delta (-1, -2)
Screenshot: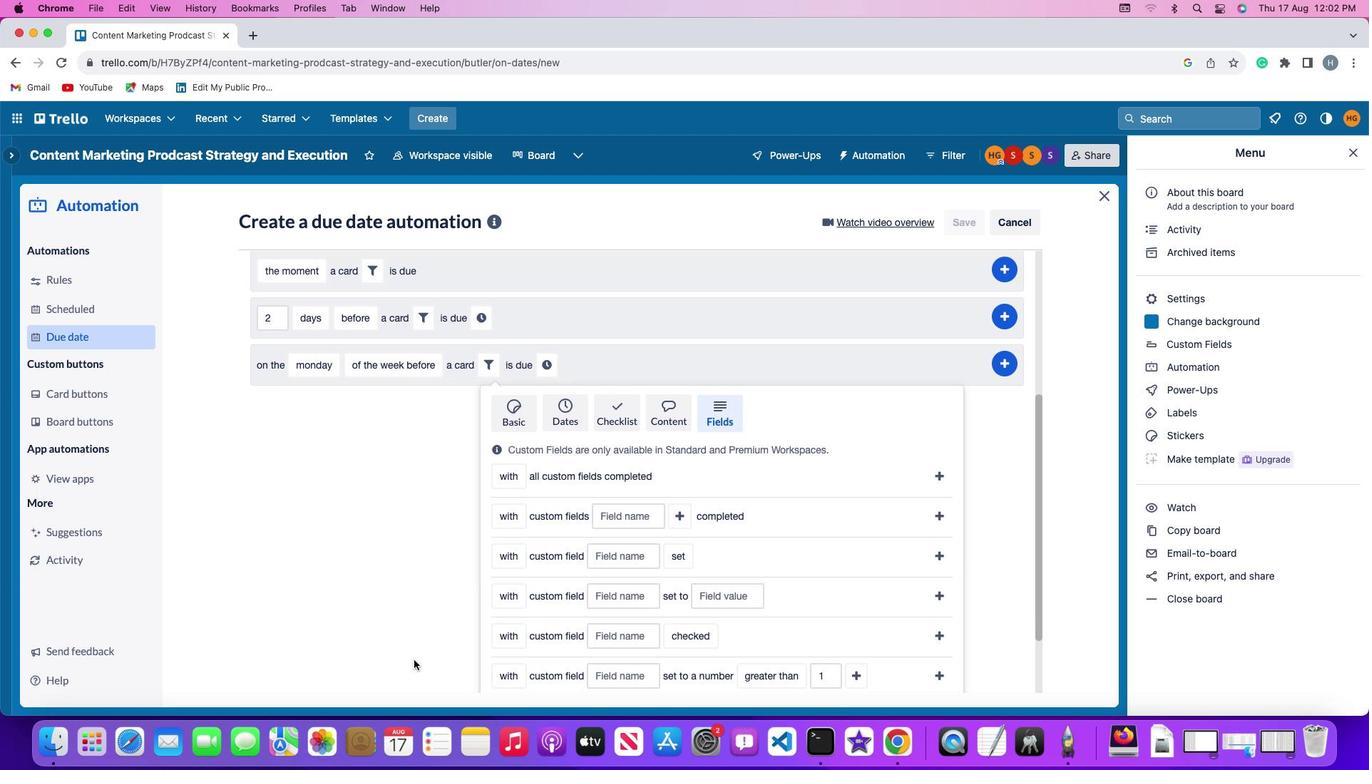 
Action: Mouse scrolled (412, 657) with delta (-1, -2)
Screenshot: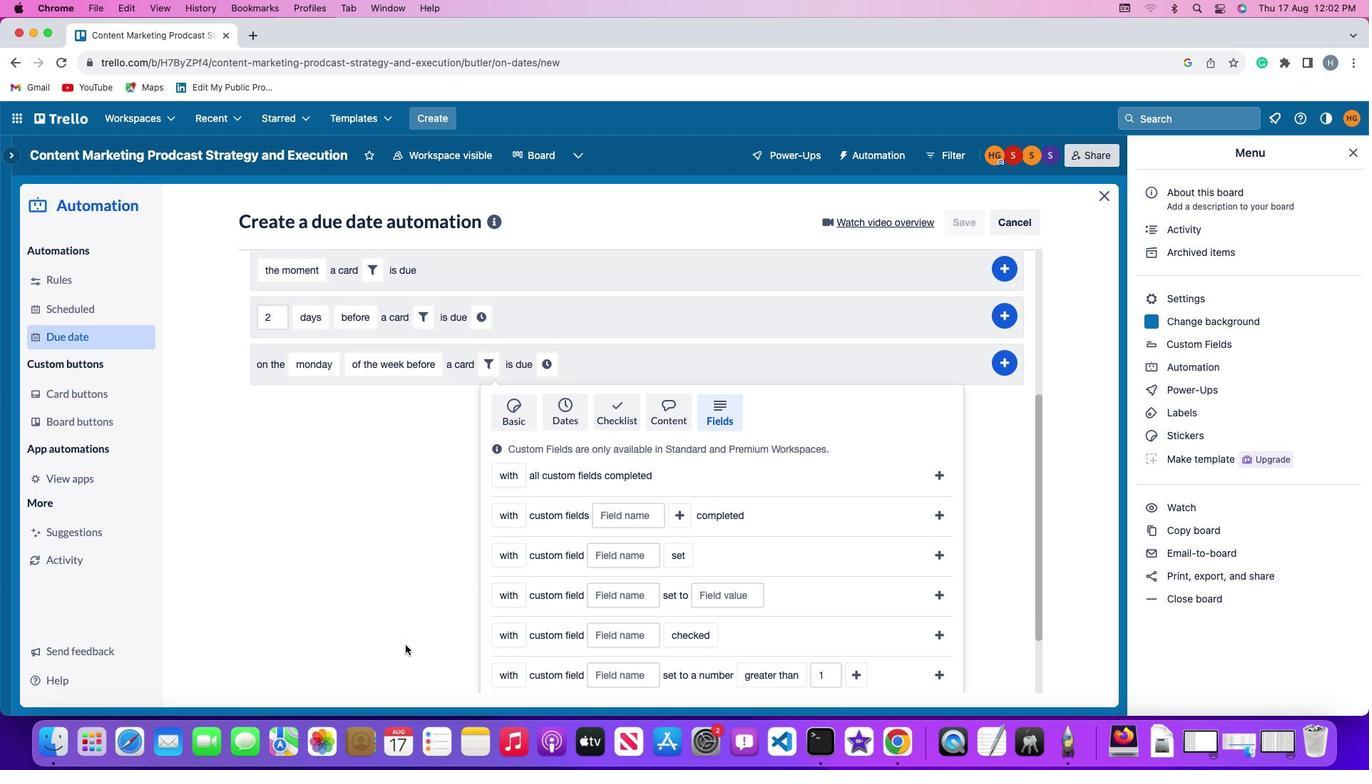 
Action: Mouse moved to (504, 545)
Screenshot: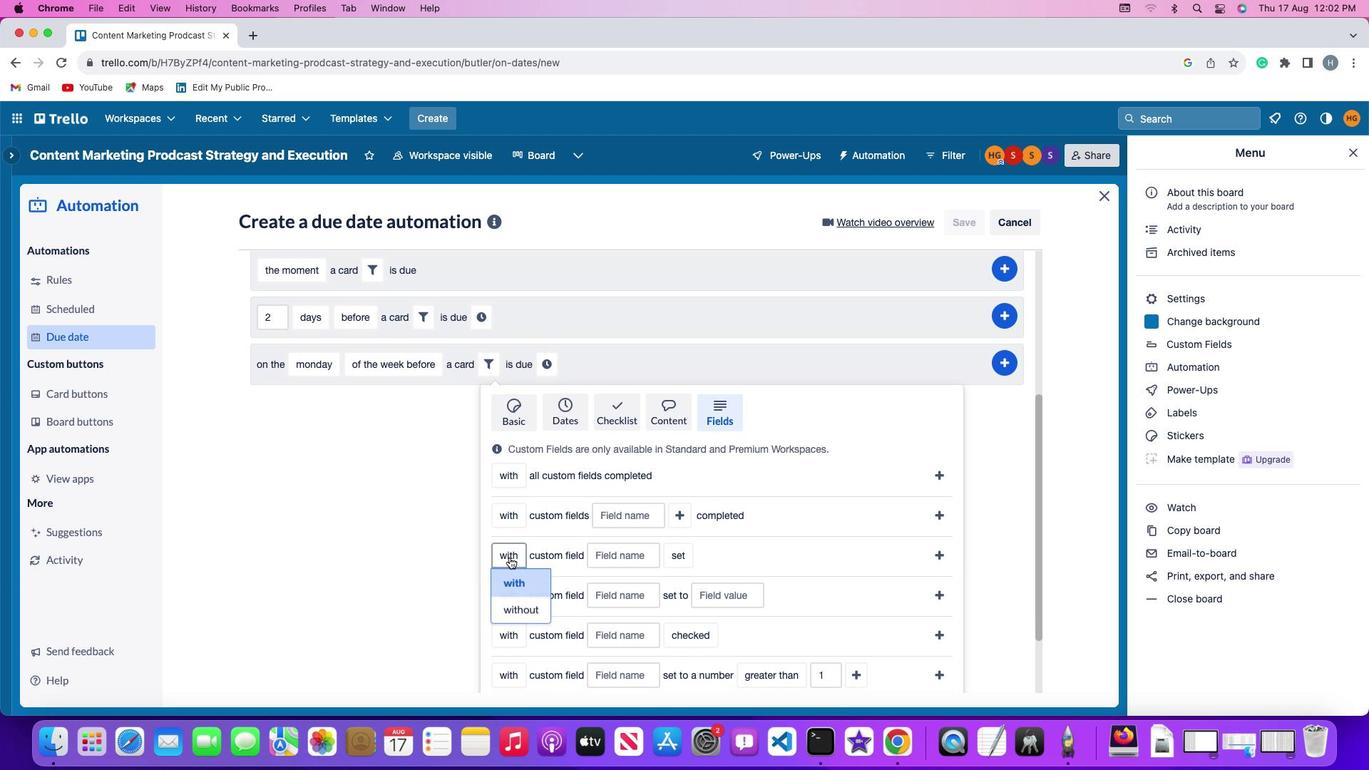 
Action: Mouse pressed left at (504, 545)
Screenshot: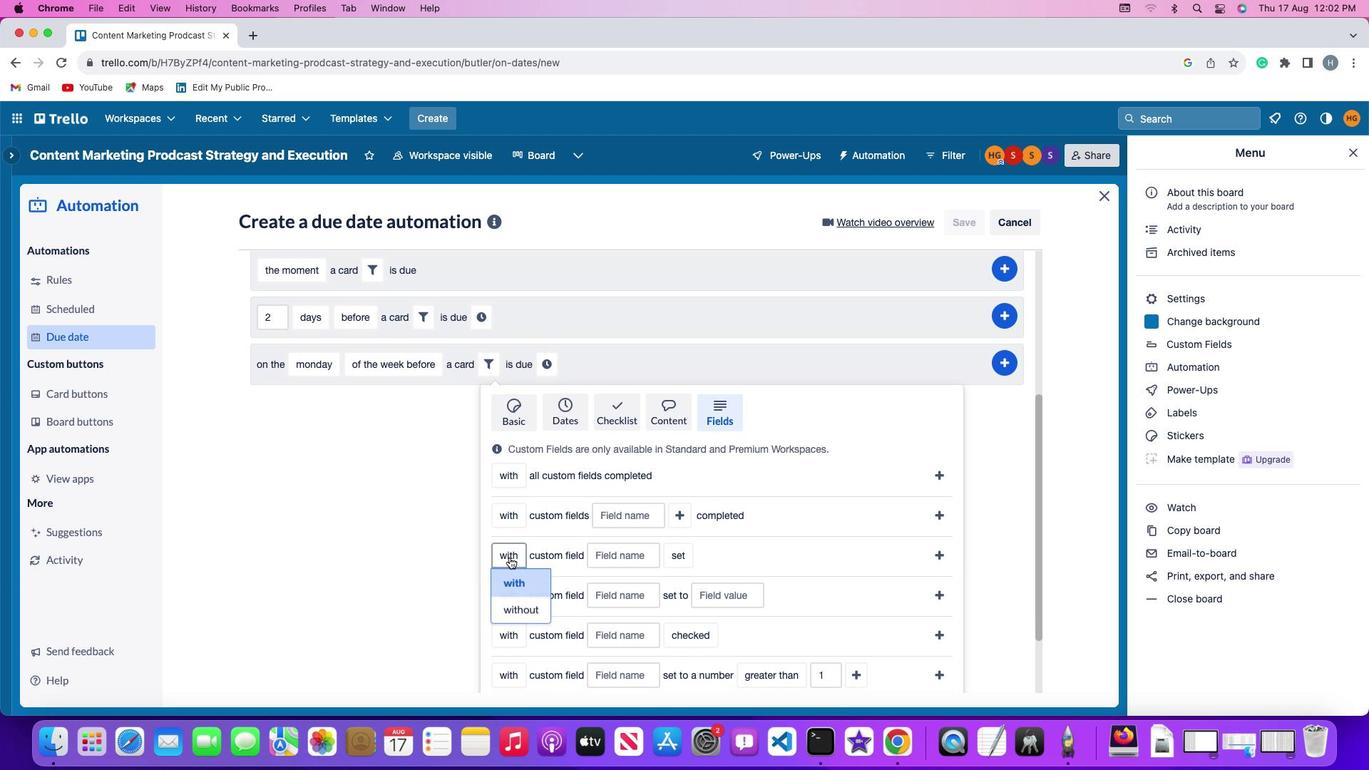 
Action: Mouse moved to (511, 574)
Screenshot: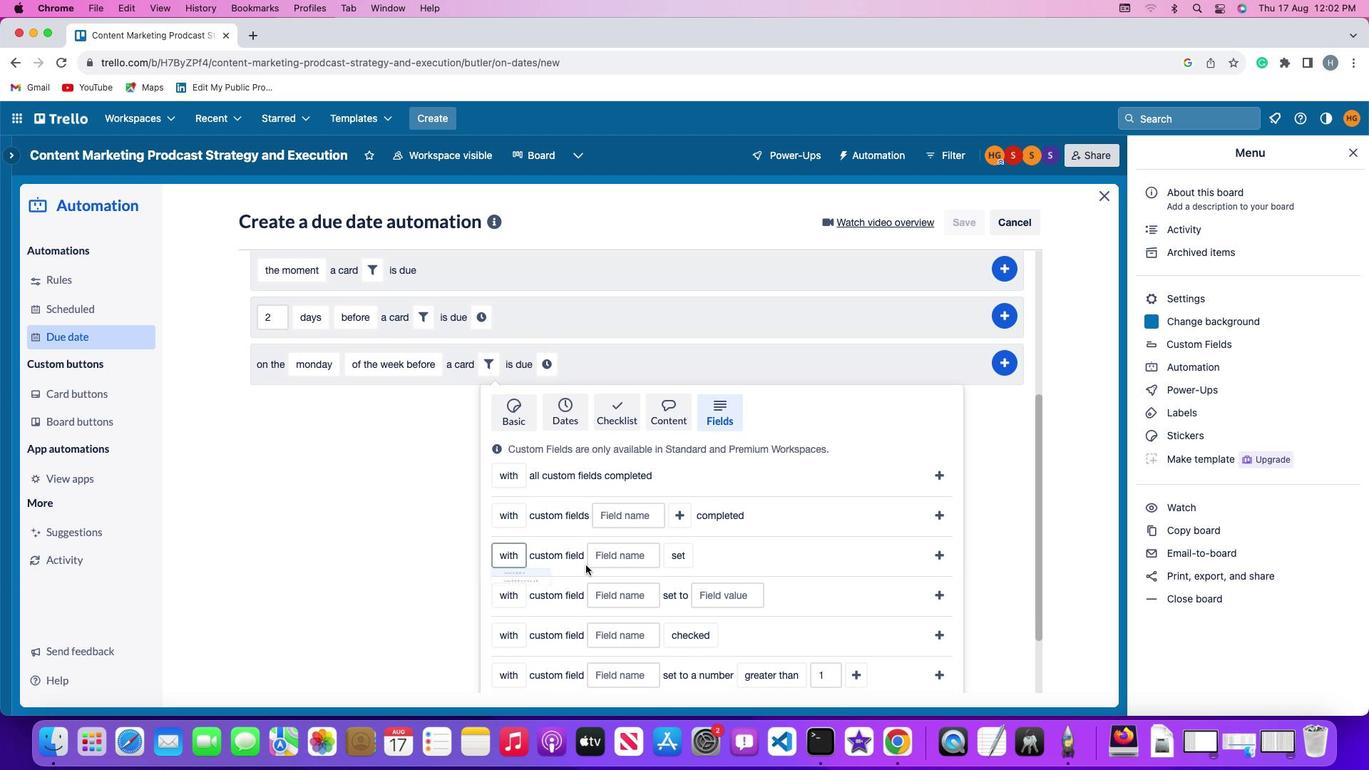 
Action: Mouse pressed left at (511, 574)
Screenshot: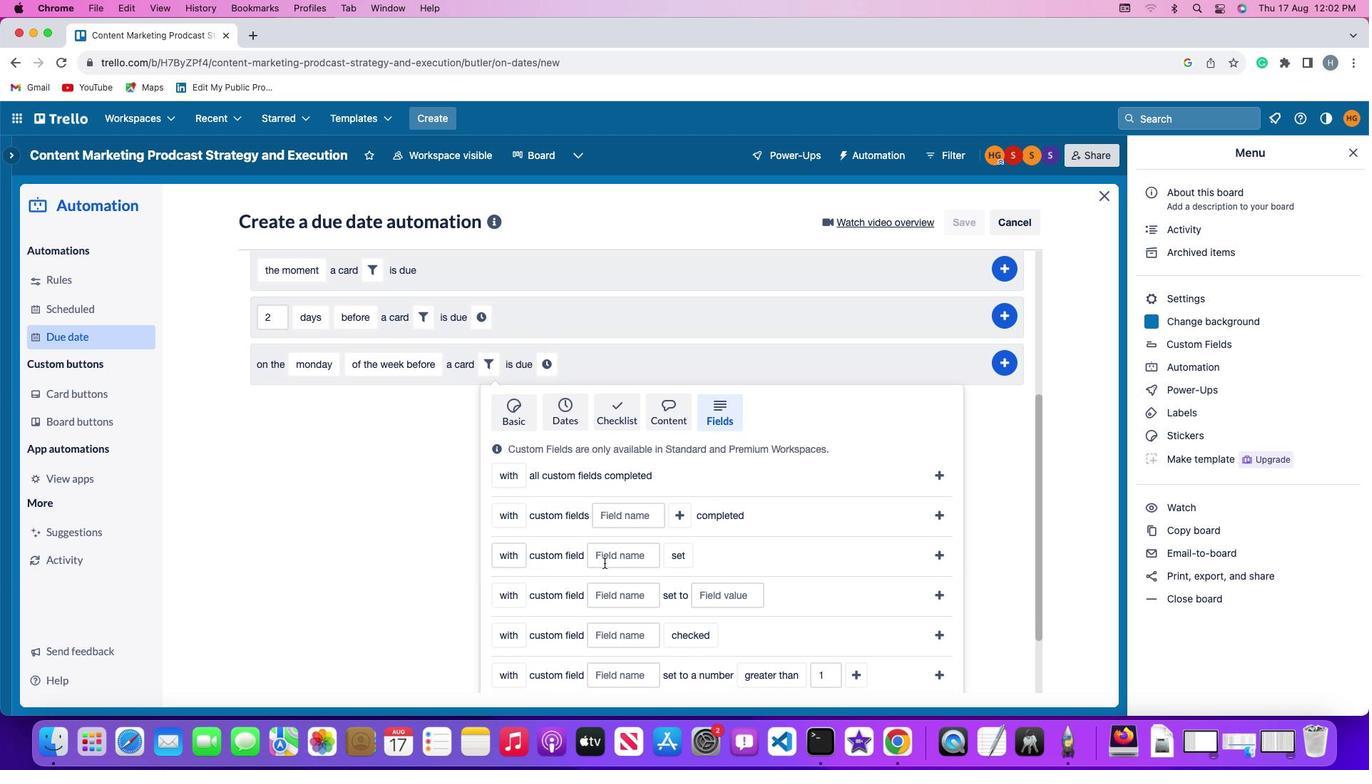 
Action: Mouse moved to (610, 557)
Screenshot: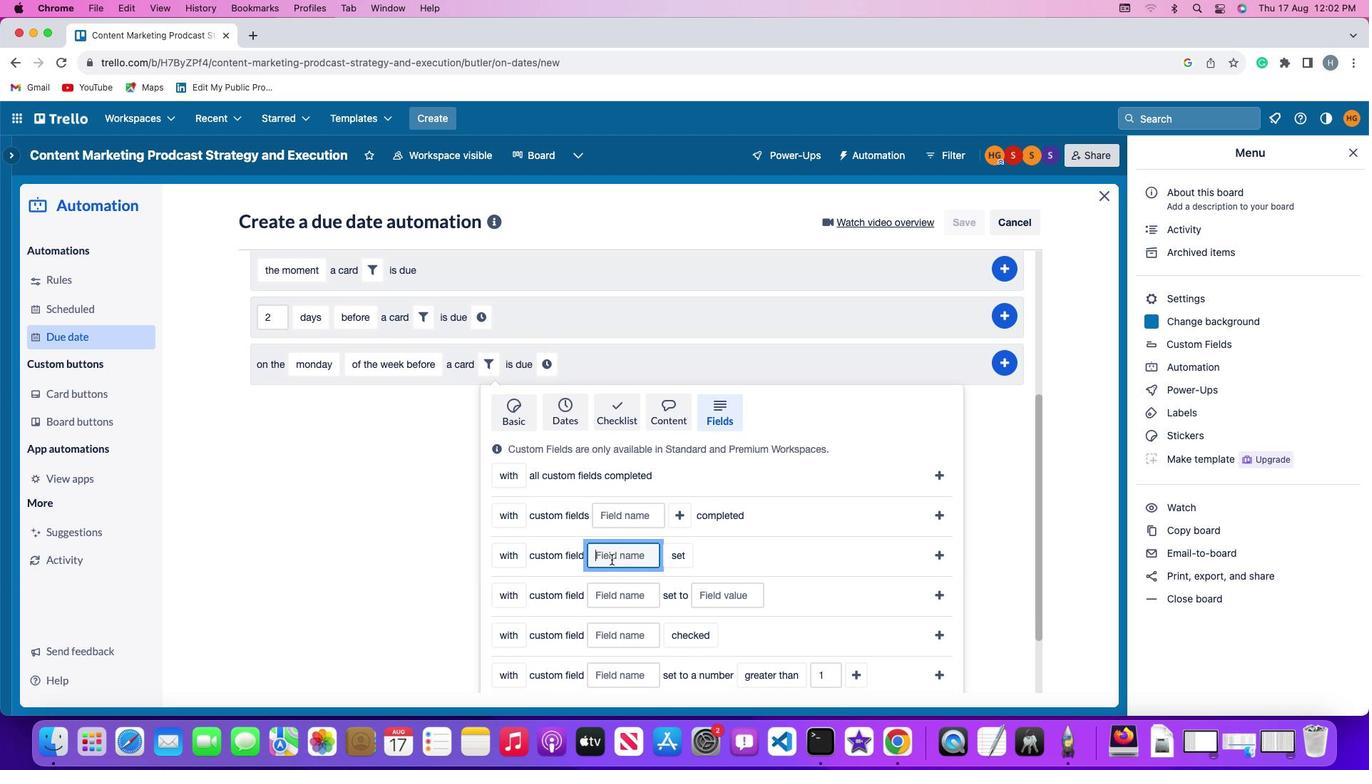 
Action: Mouse pressed left at (610, 557)
Screenshot: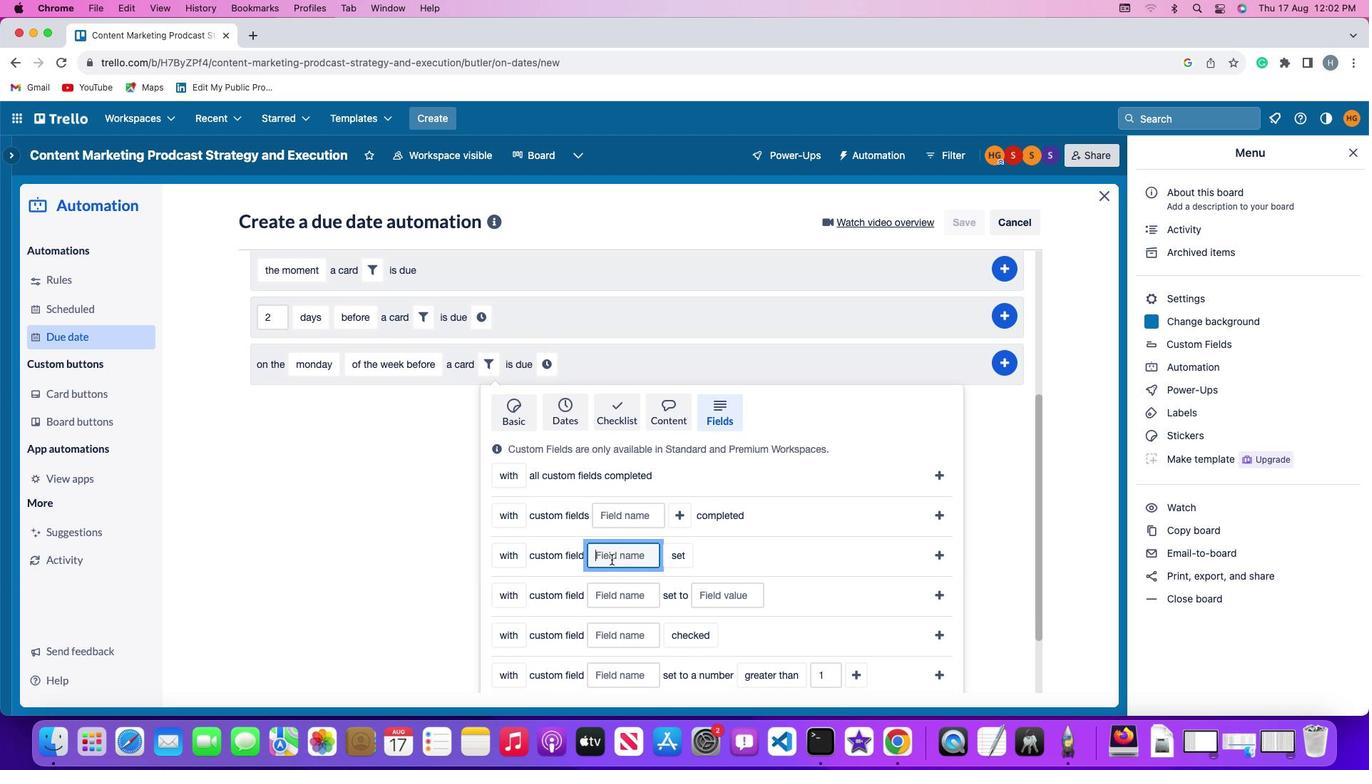
Action: Mouse moved to (610, 557)
Screenshot: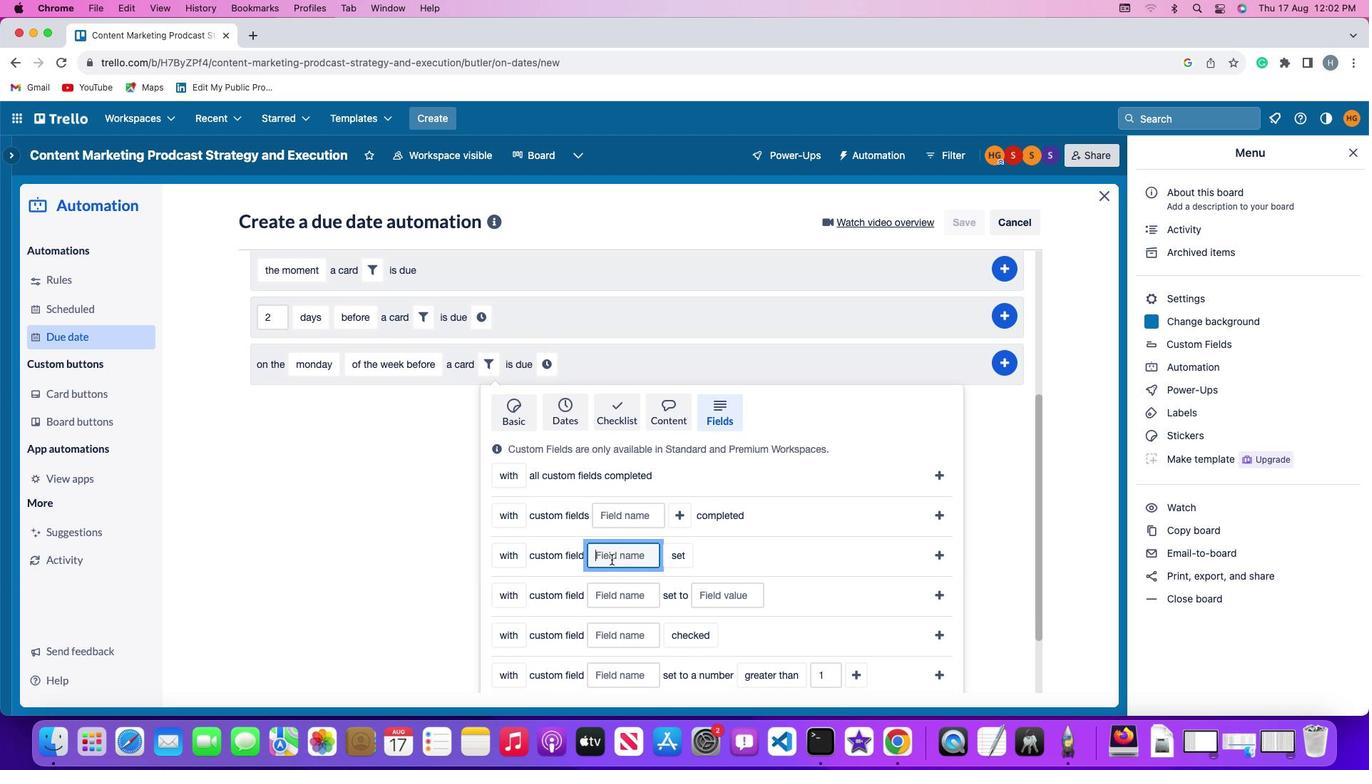 
Action: Key pressed Key.shift'R''e''s''u''m''e'
Screenshot: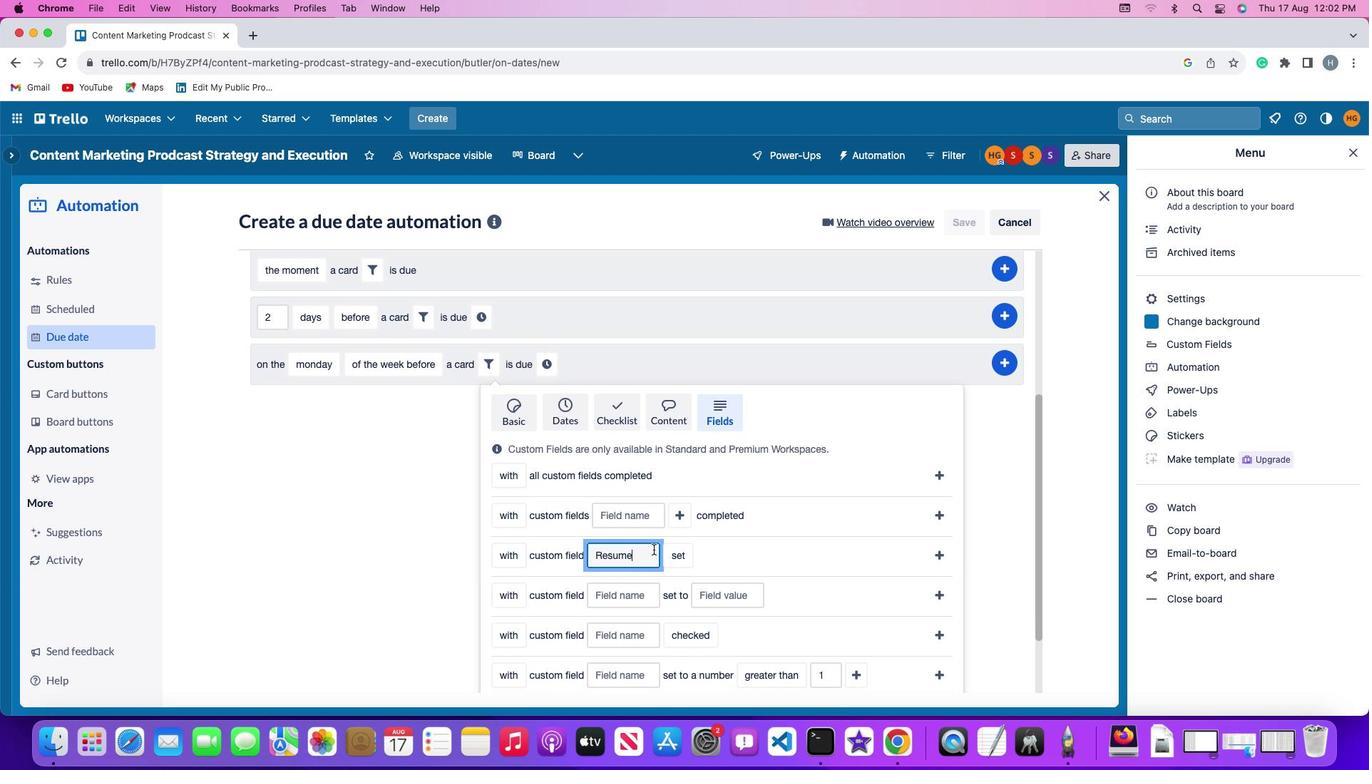 
Action: Mouse moved to (682, 579)
Screenshot: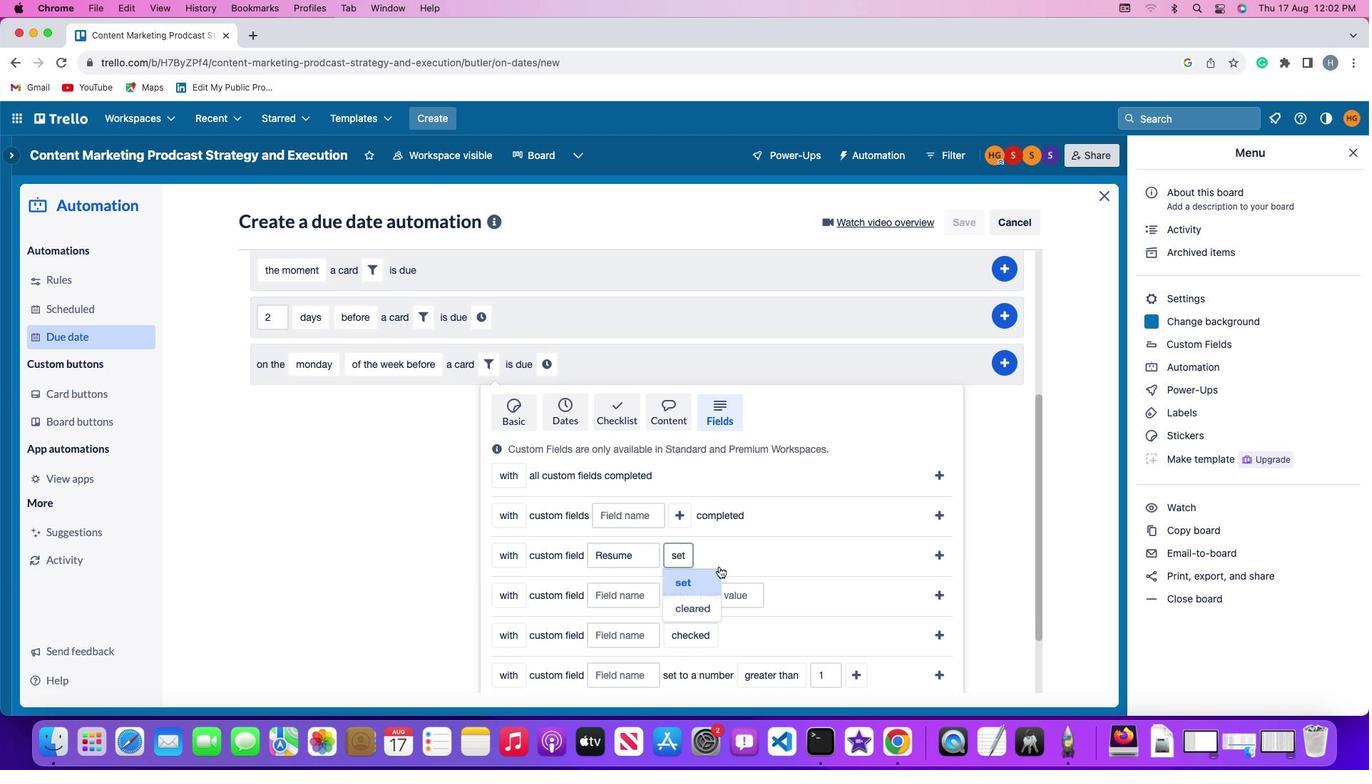 
Action: Mouse pressed left at (682, 579)
Screenshot: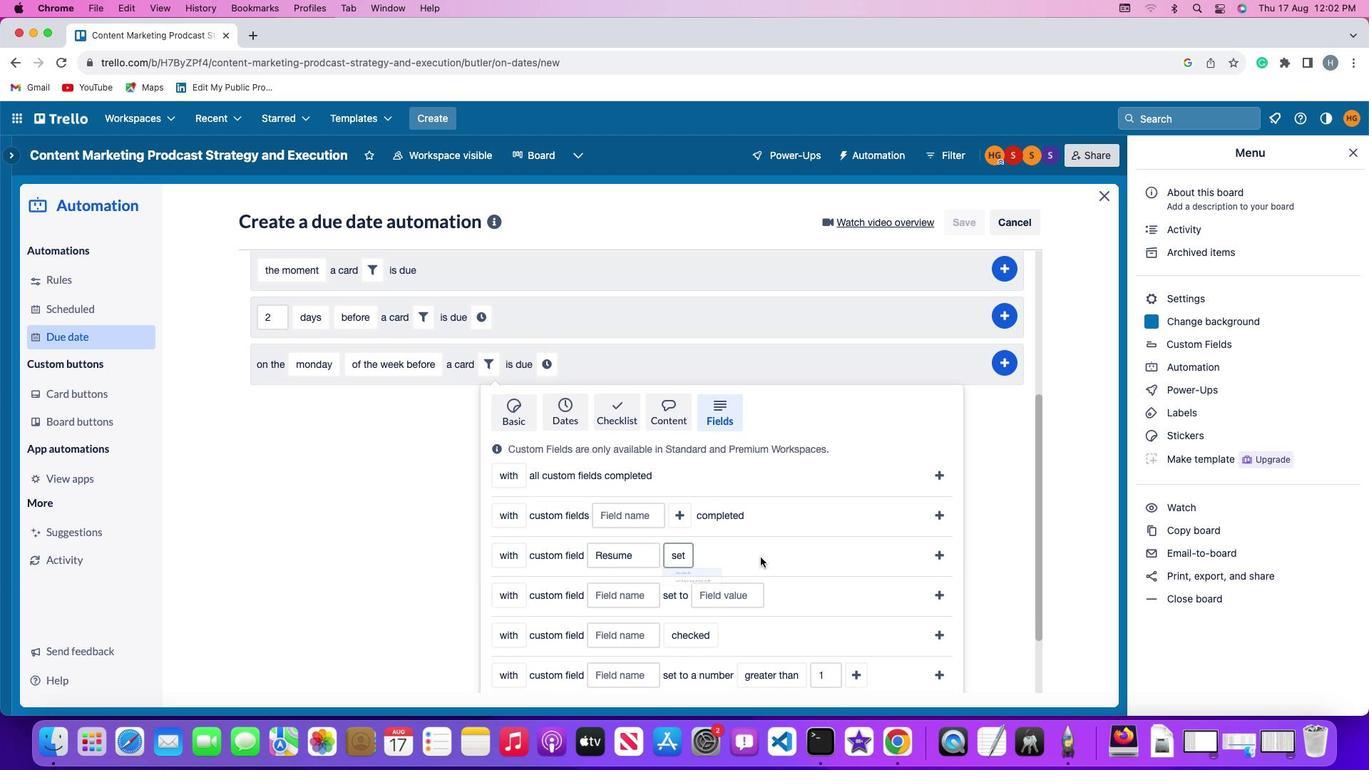 
Action: Mouse moved to (937, 548)
Screenshot: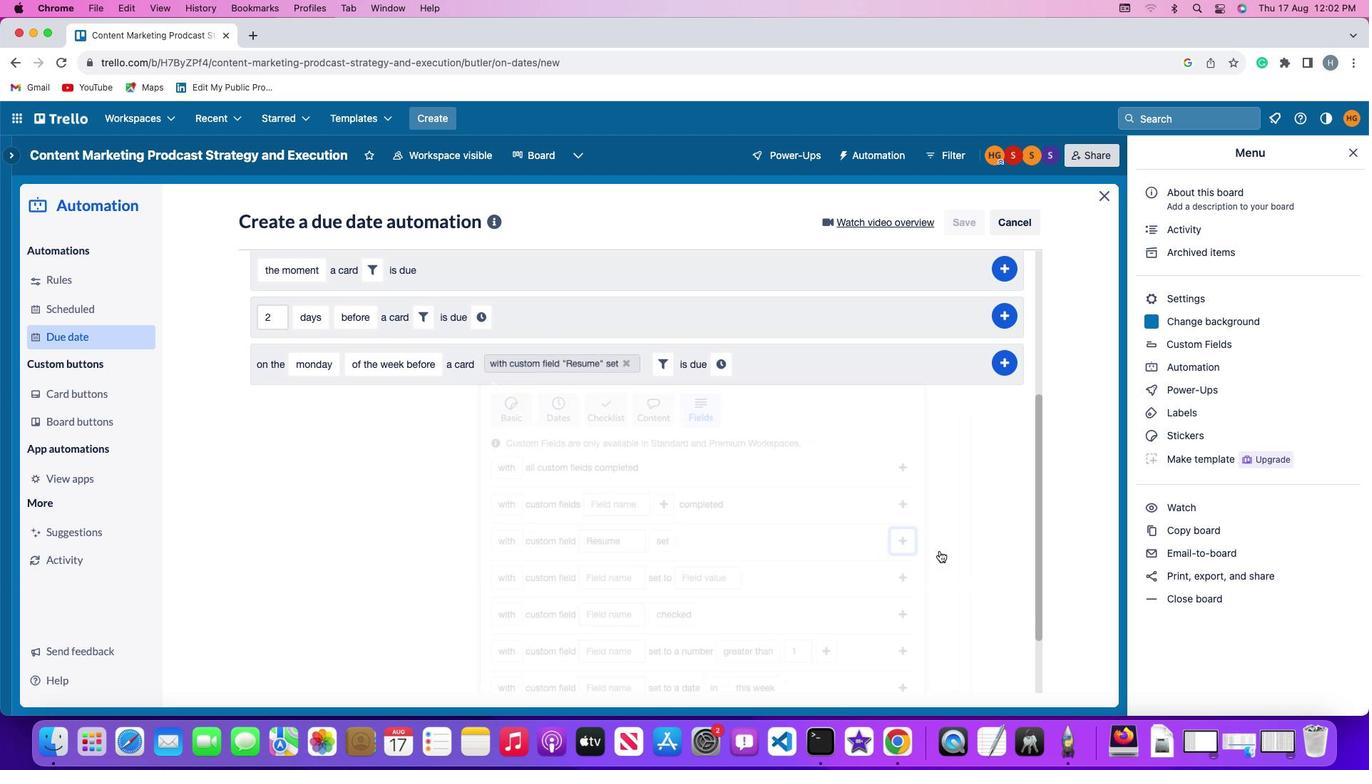 
Action: Mouse pressed left at (937, 548)
Screenshot: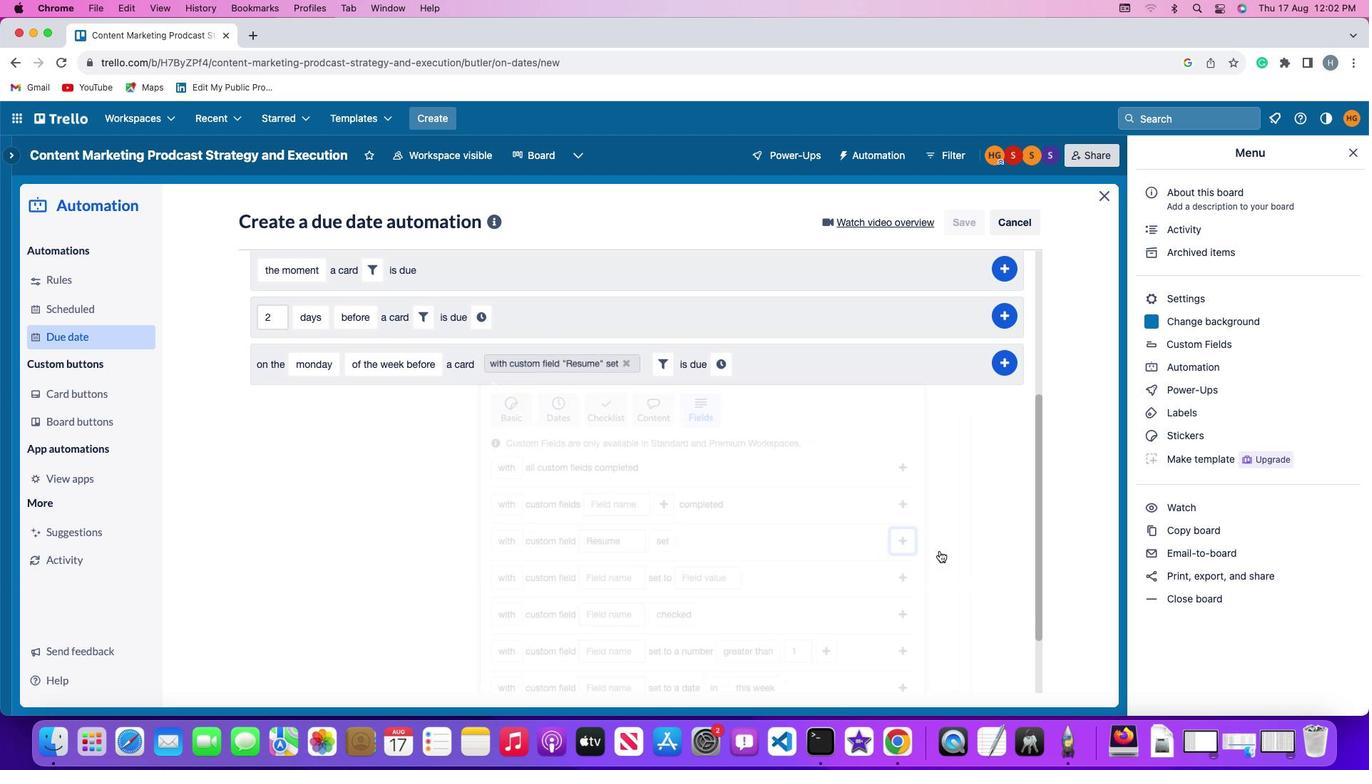 
Action: Mouse moved to (719, 619)
Screenshot: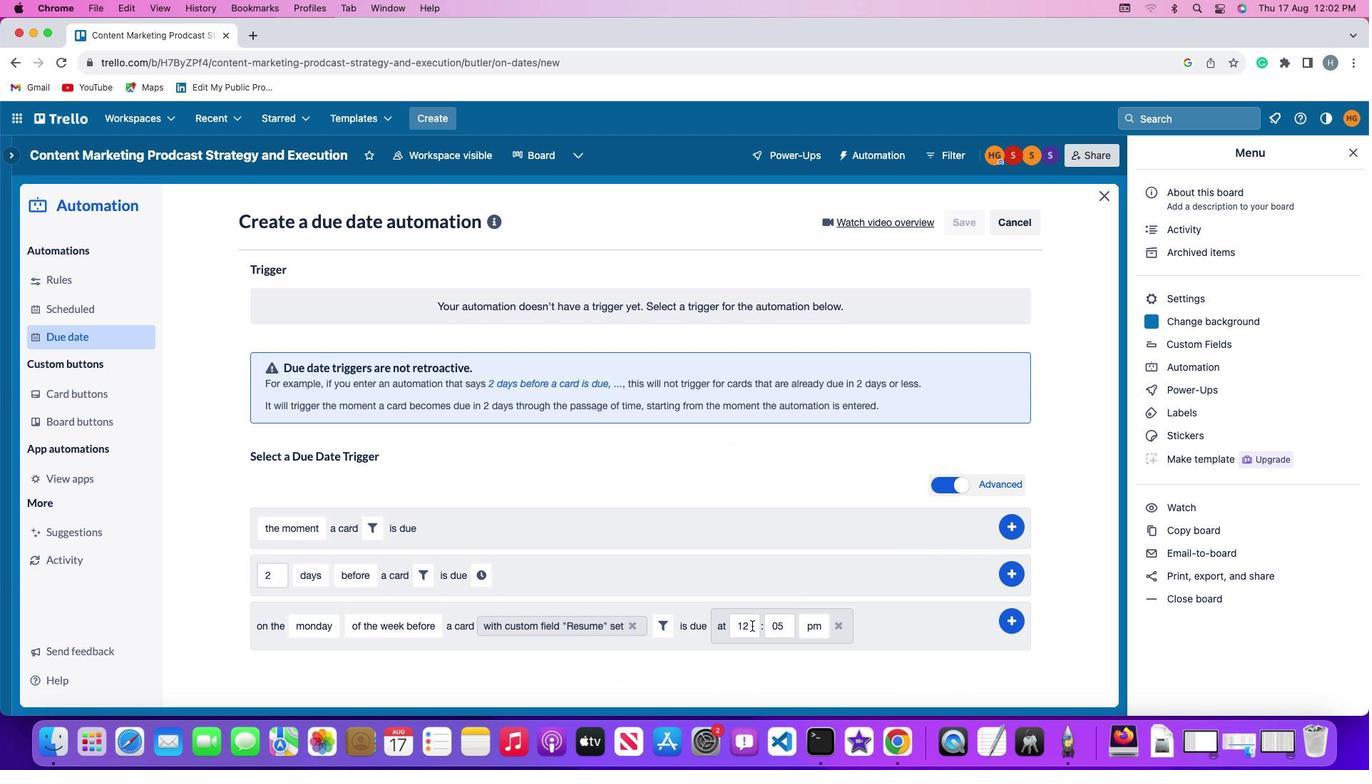 
Action: Mouse pressed left at (719, 619)
Screenshot: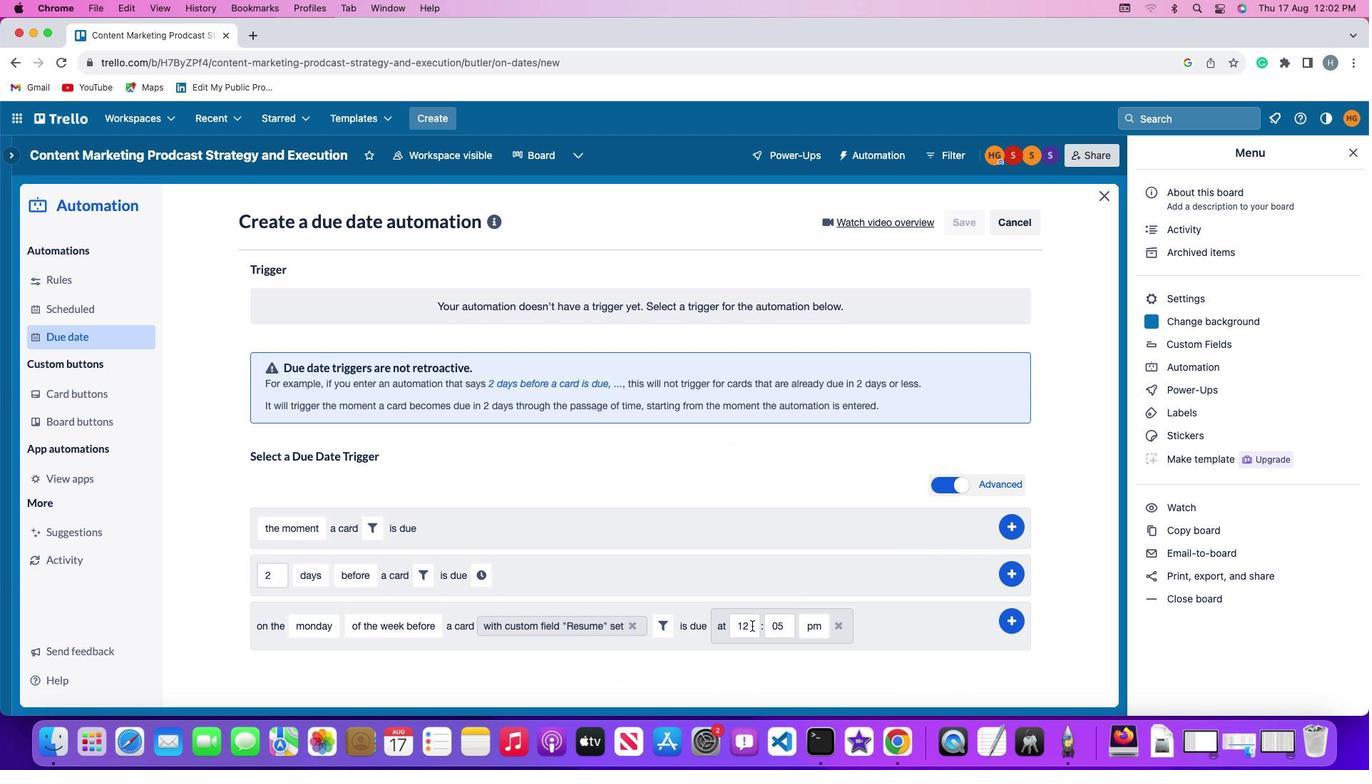 
Action: Mouse moved to (754, 623)
Screenshot: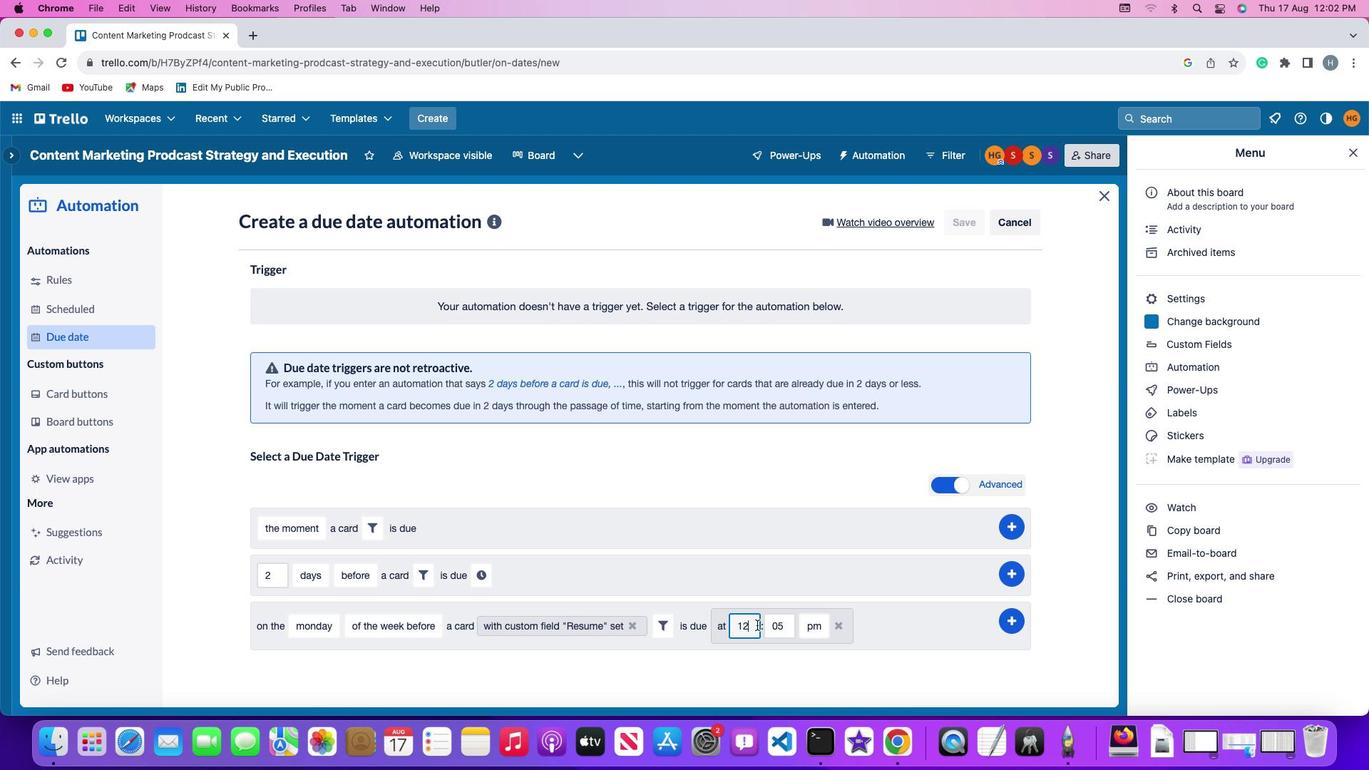 
Action: Mouse pressed left at (754, 623)
Screenshot: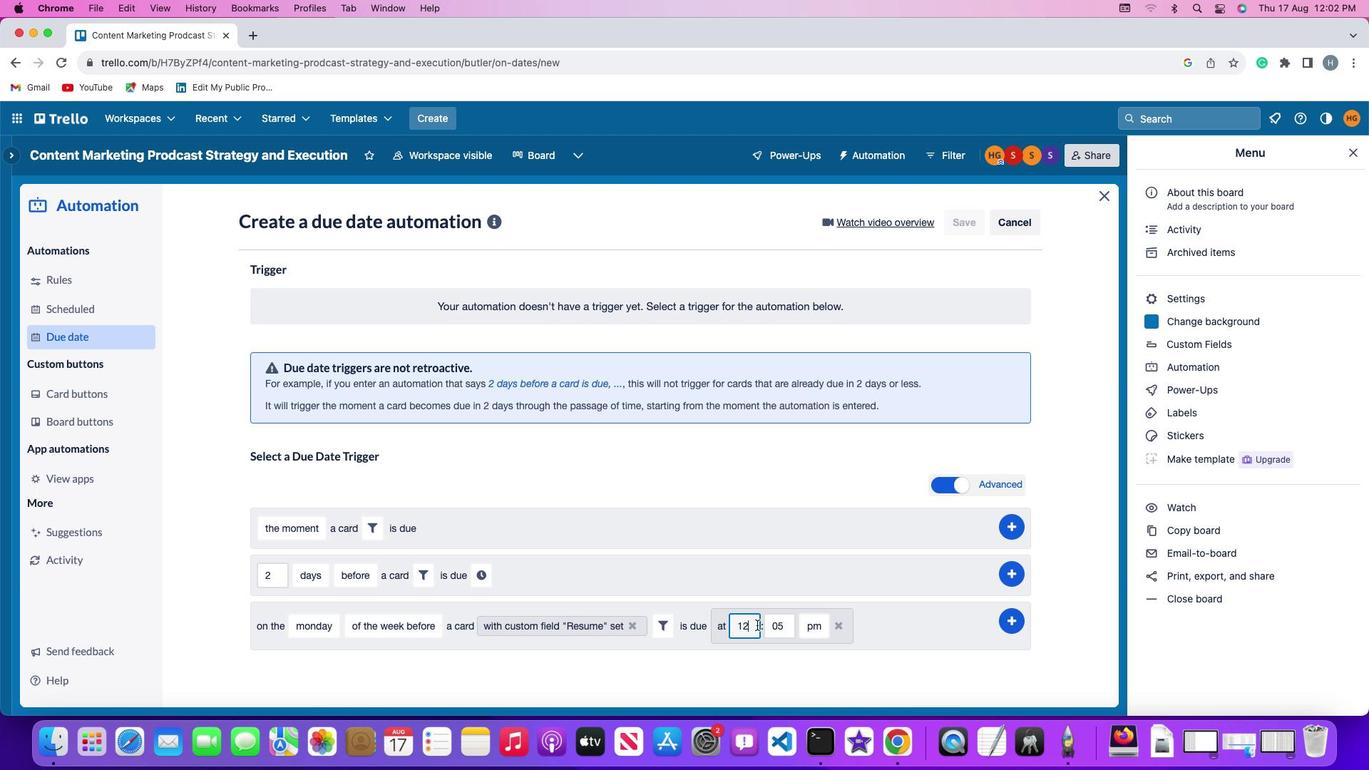 
Action: Key pressed Key.backspaceKey.backspace'1''1'
Screenshot: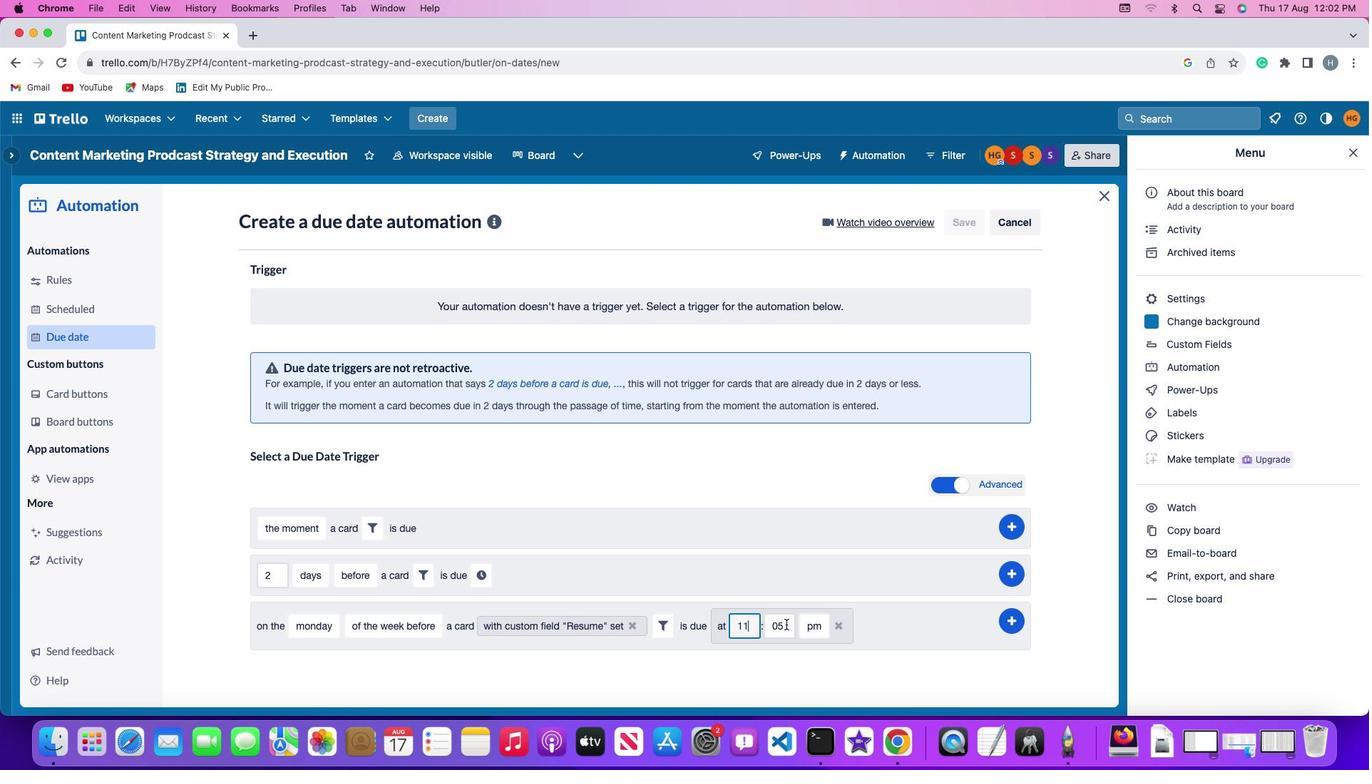 
Action: Mouse moved to (789, 620)
Screenshot: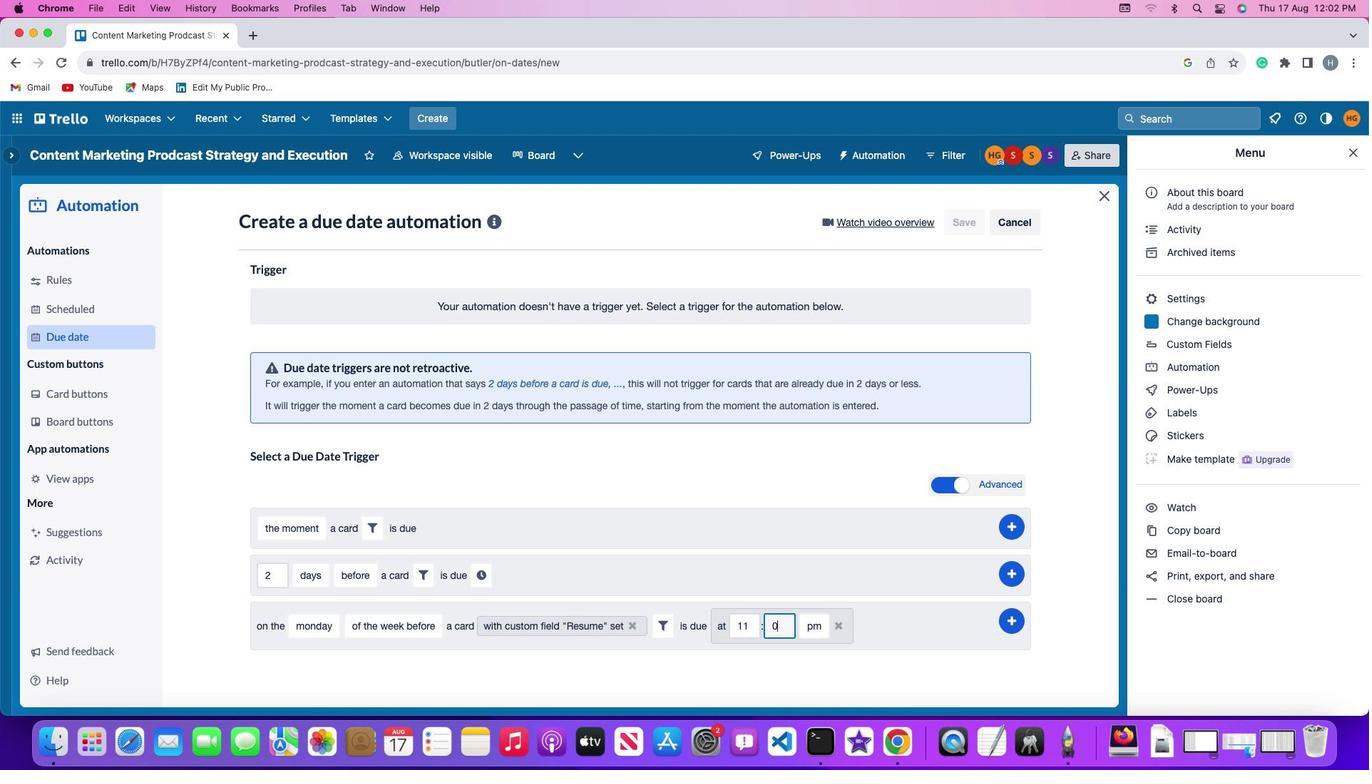 
Action: Mouse pressed left at (789, 620)
Screenshot: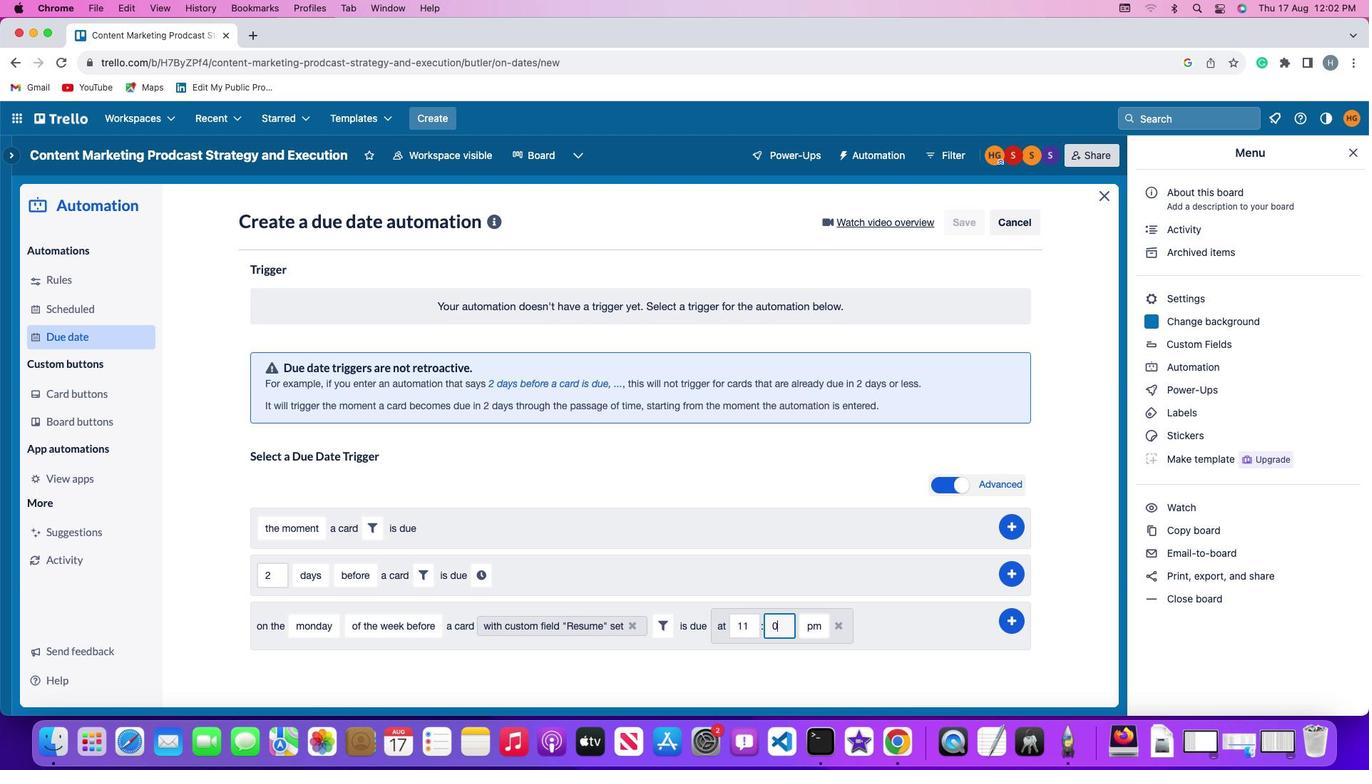 
Action: Key pressed Key.backspaceKey.backspace'0''0'
Screenshot: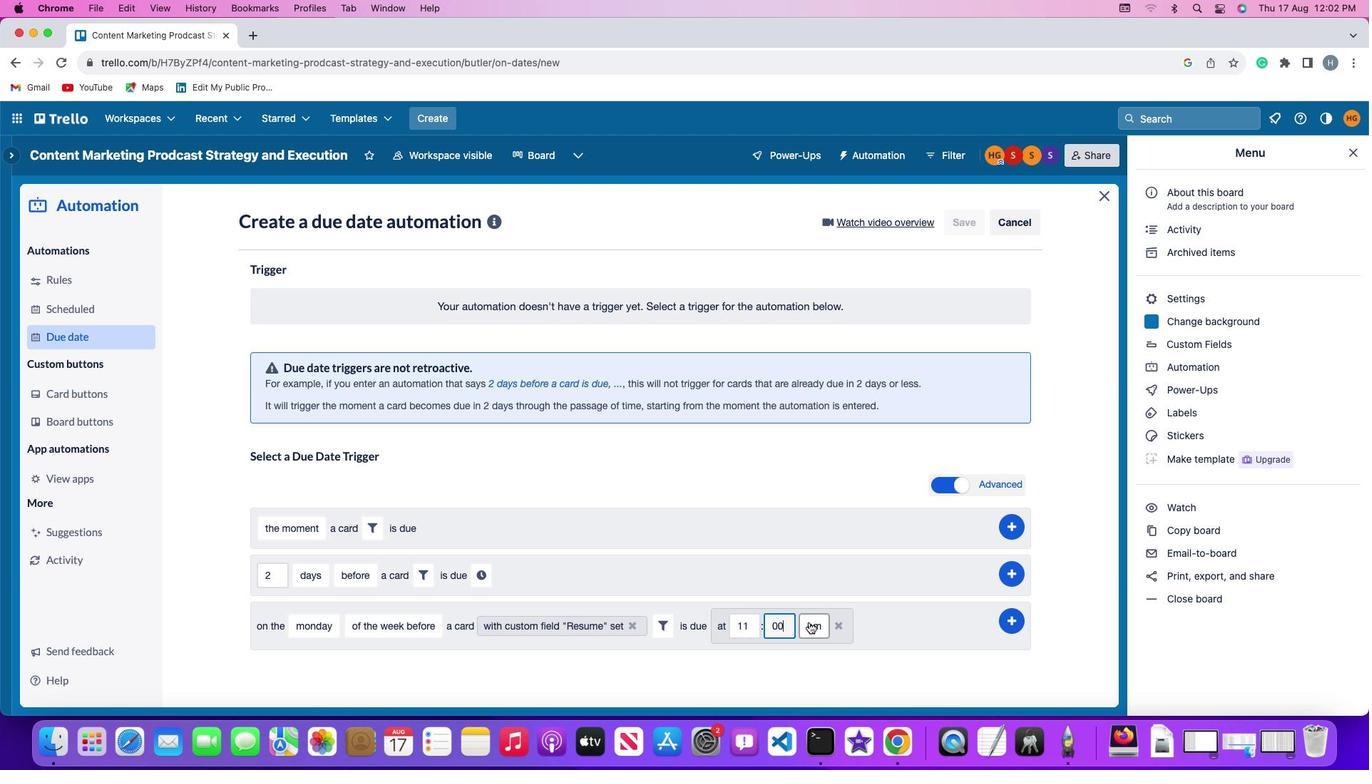 
Action: Mouse moved to (807, 620)
Screenshot: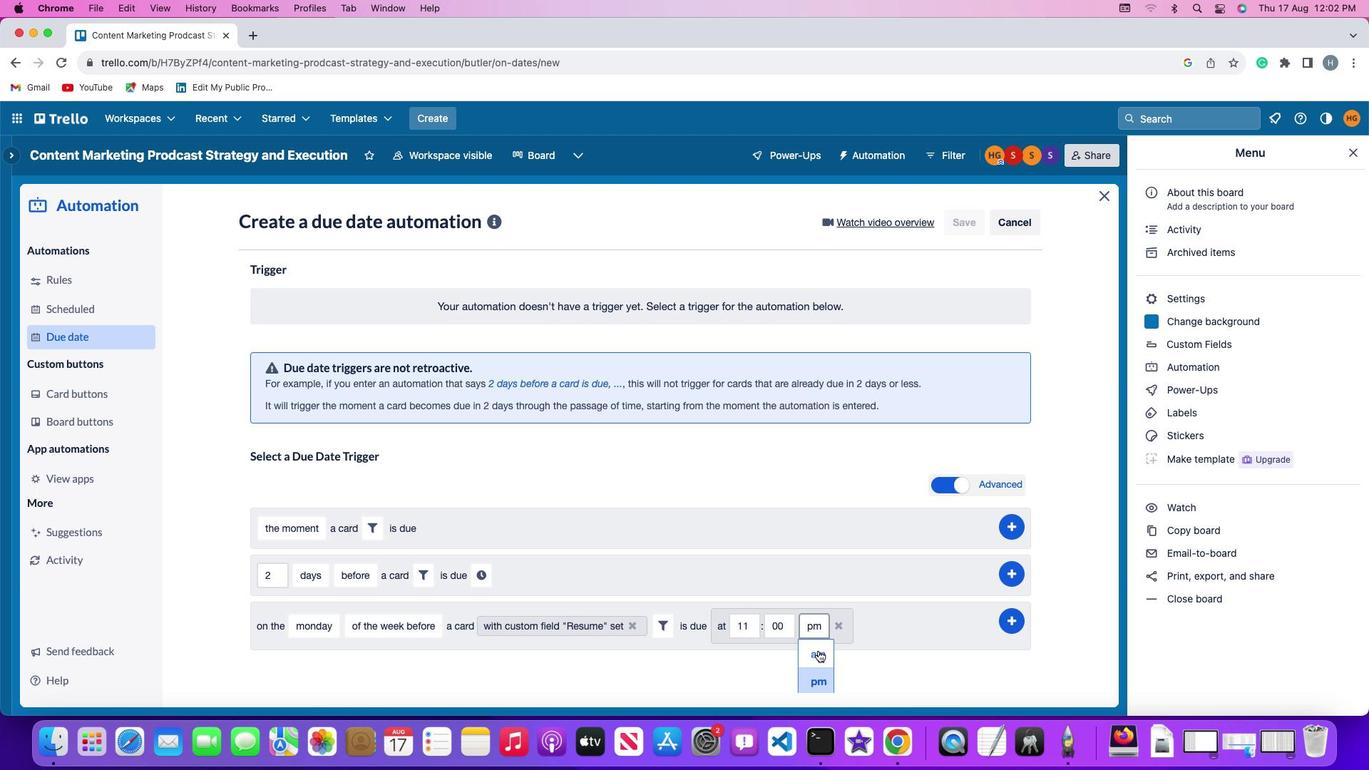
Action: Mouse pressed left at (807, 620)
Screenshot: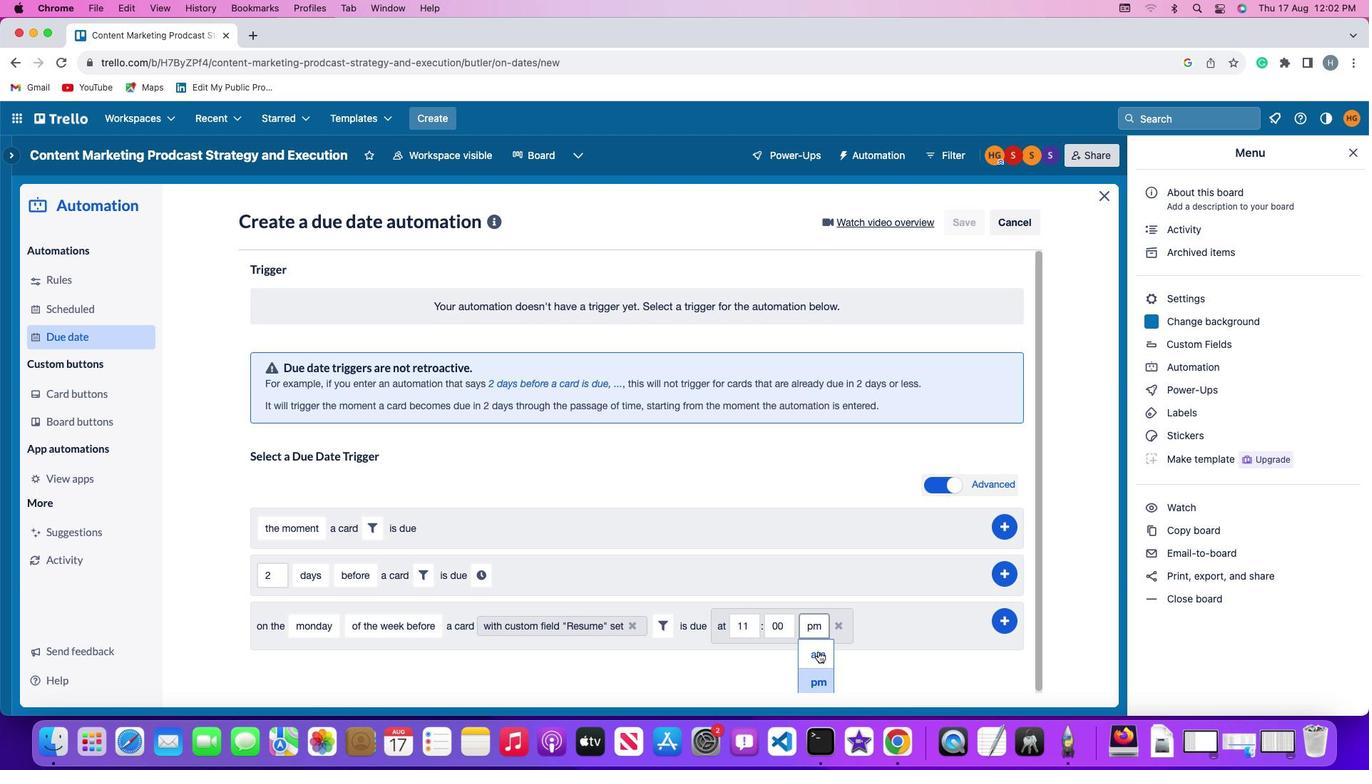 
Action: Mouse moved to (816, 650)
Screenshot: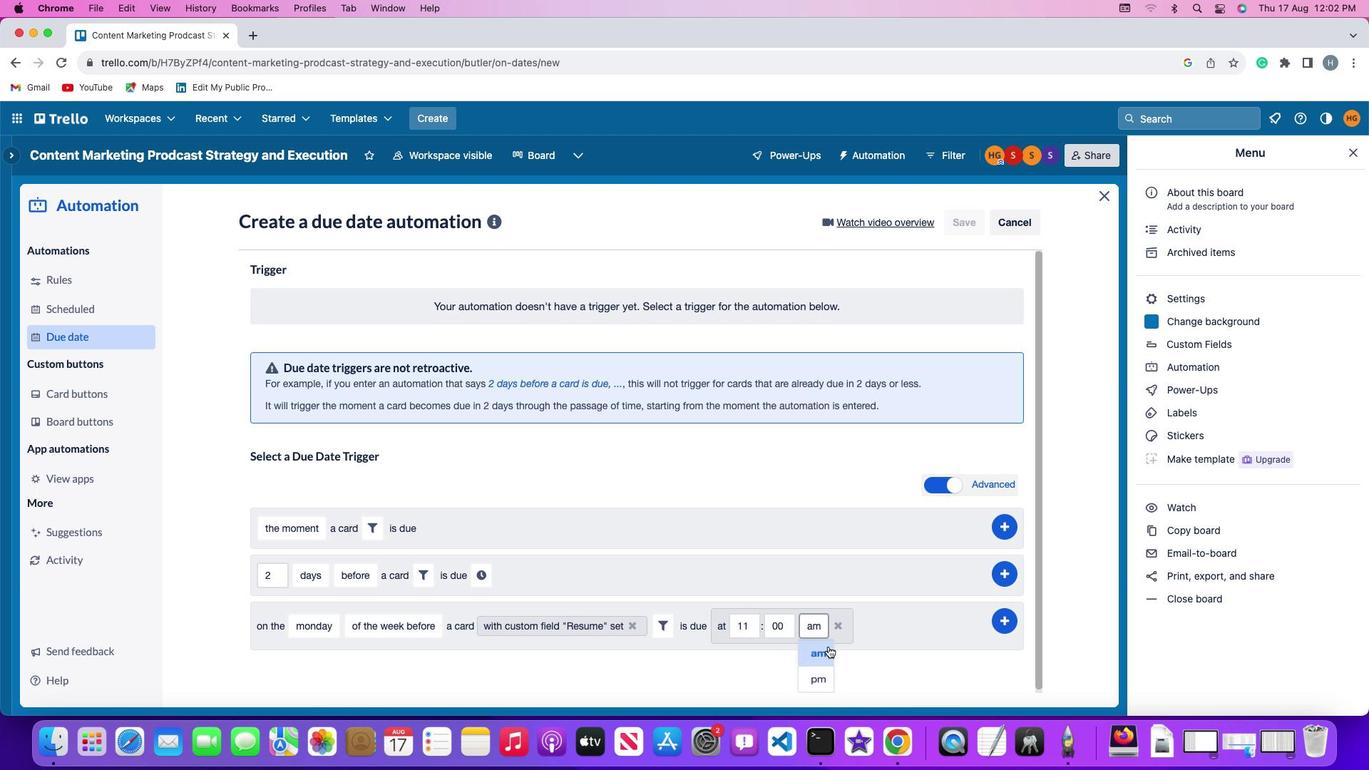 
Action: Mouse pressed left at (816, 650)
Screenshot: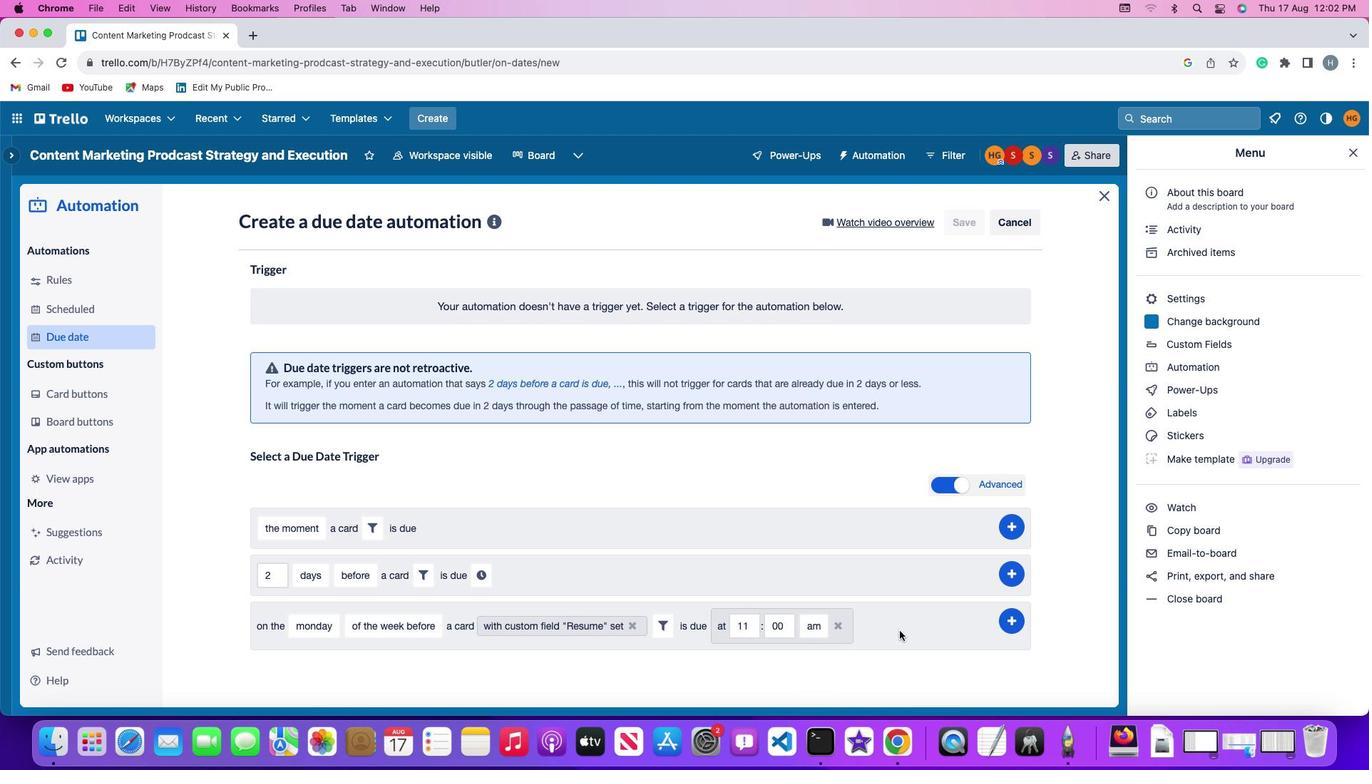 
Action: Mouse moved to (1011, 617)
Screenshot: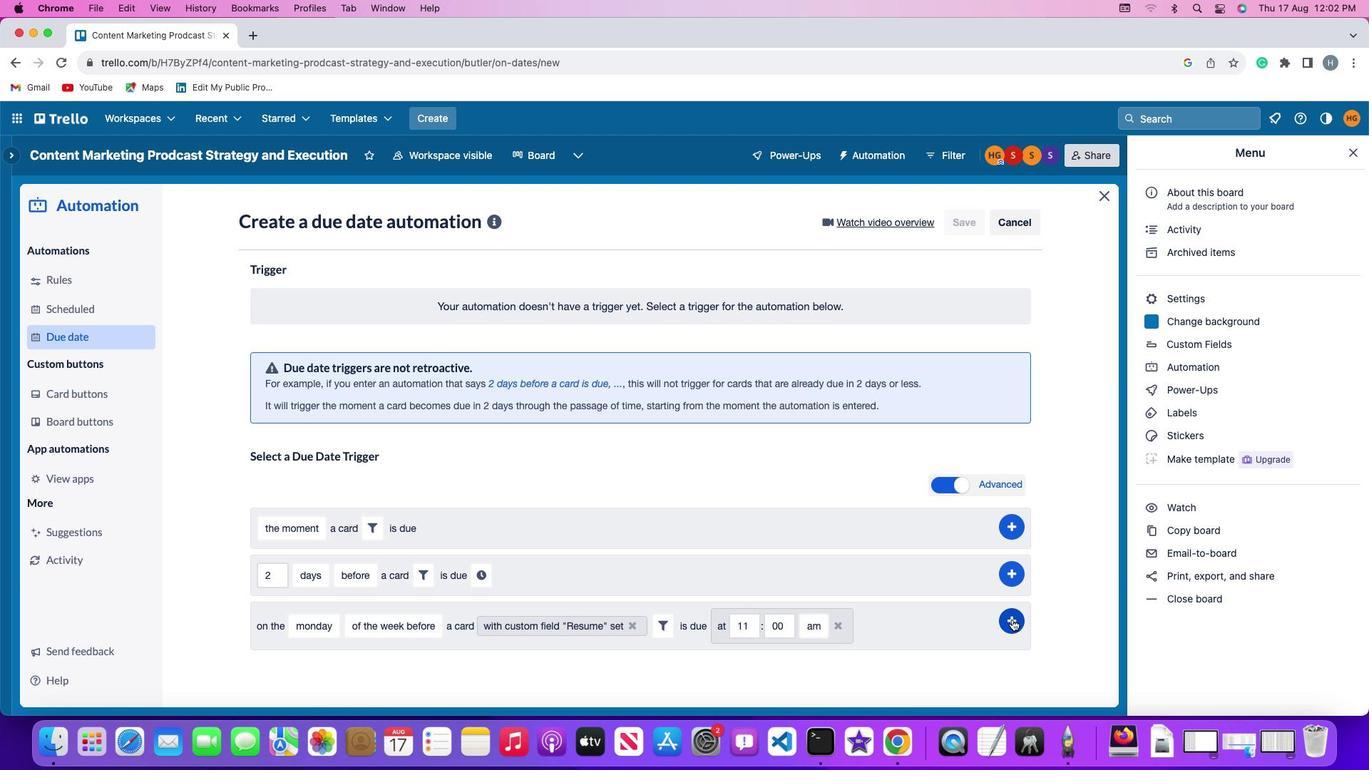 
Action: Mouse pressed left at (1011, 617)
Screenshot: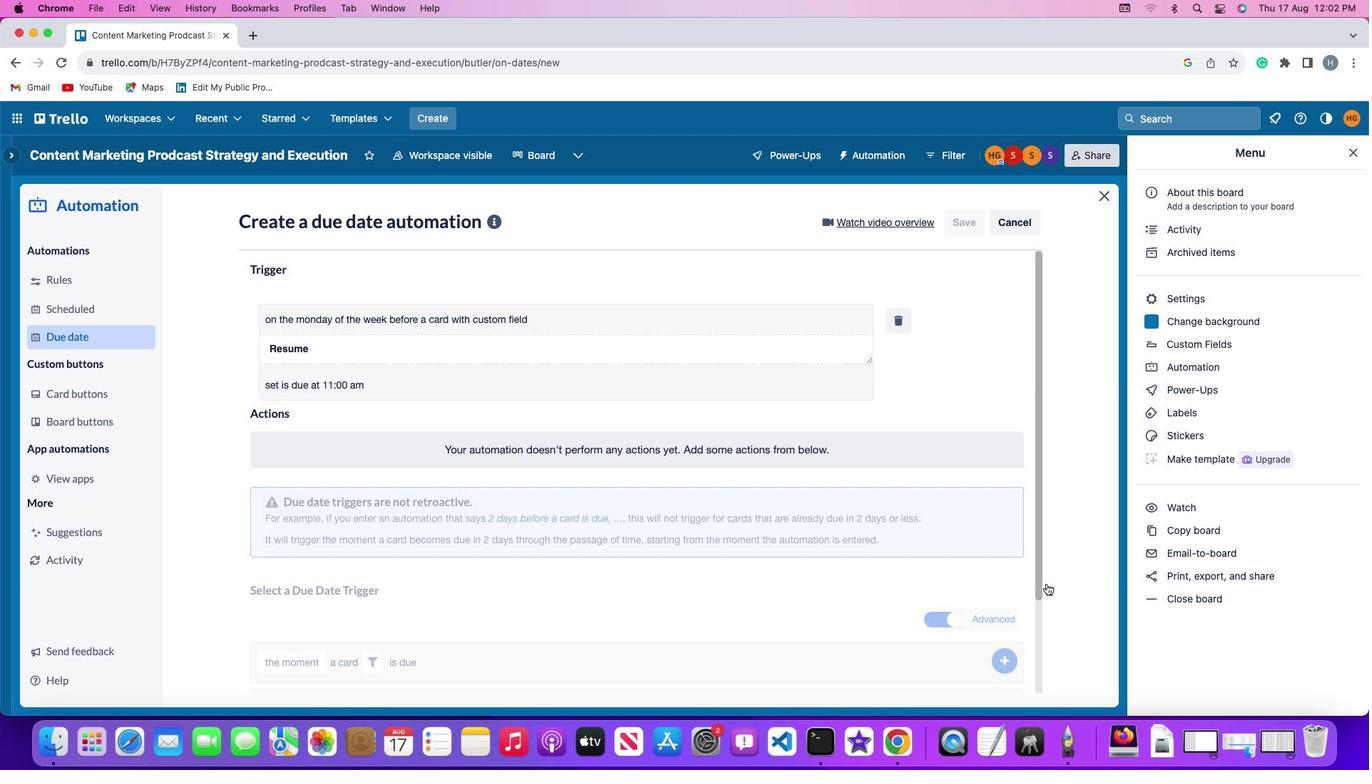 
Action: Mouse moved to (1060, 485)
Screenshot: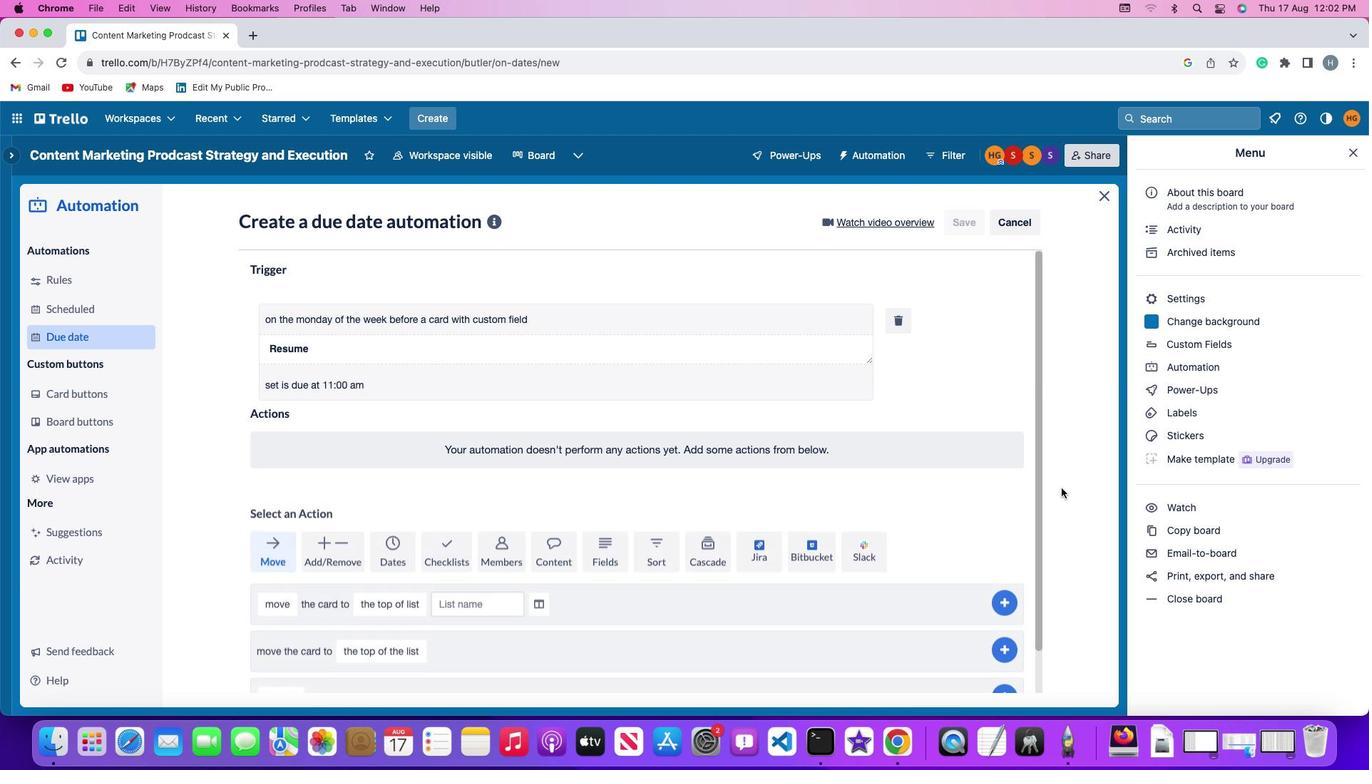 
